 Task: Look for space in Changsha, China from 5th June, 2023 to 16th June, 2023 for 2 adults in price range Rs.14000 to Rs.18000. Place can be entire place with 1  bedroom having 1 bed and 1 bathroom. Property type can be house, flat, guest house, hotel. Booking option can be shelf check-in. Required host language is Chinese (Simplified).
Action: Mouse moved to (614, 94)
Screenshot: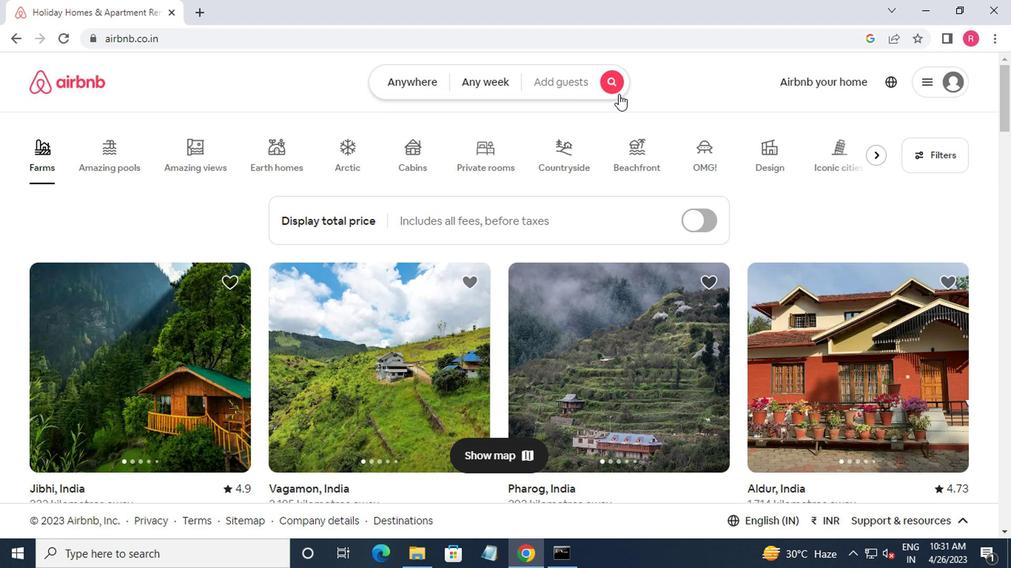 
Action: Mouse pressed left at (614, 94)
Screenshot: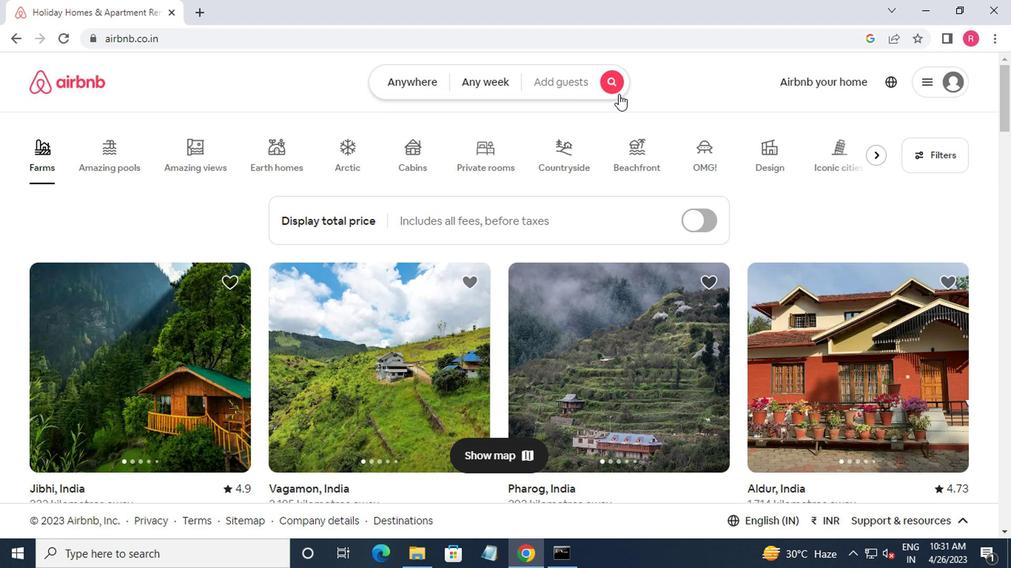 
Action: Mouse moved to (267, 144)
Screenshot: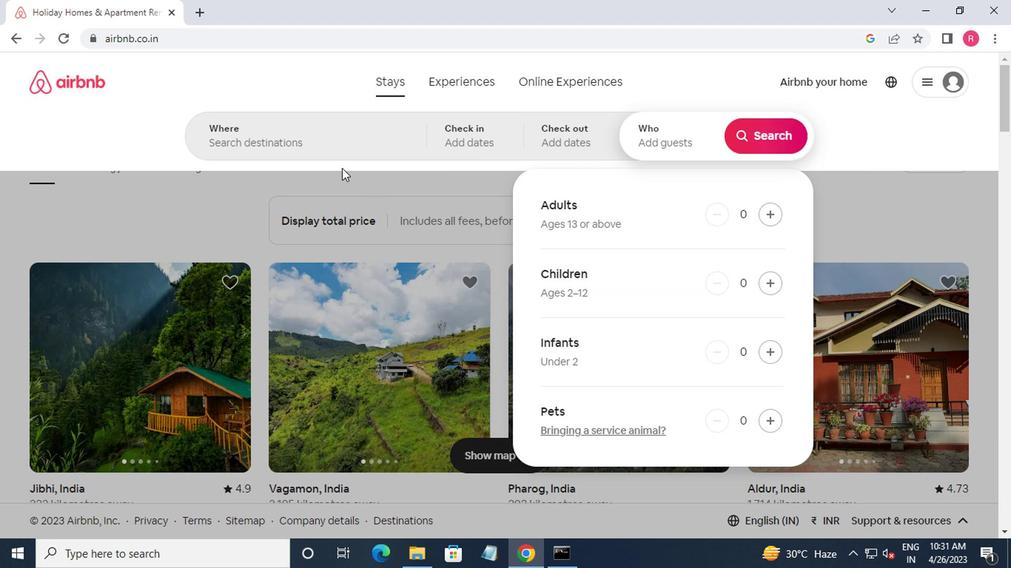 
Action: Mouse pressed left at (267, 144)
Screenshot: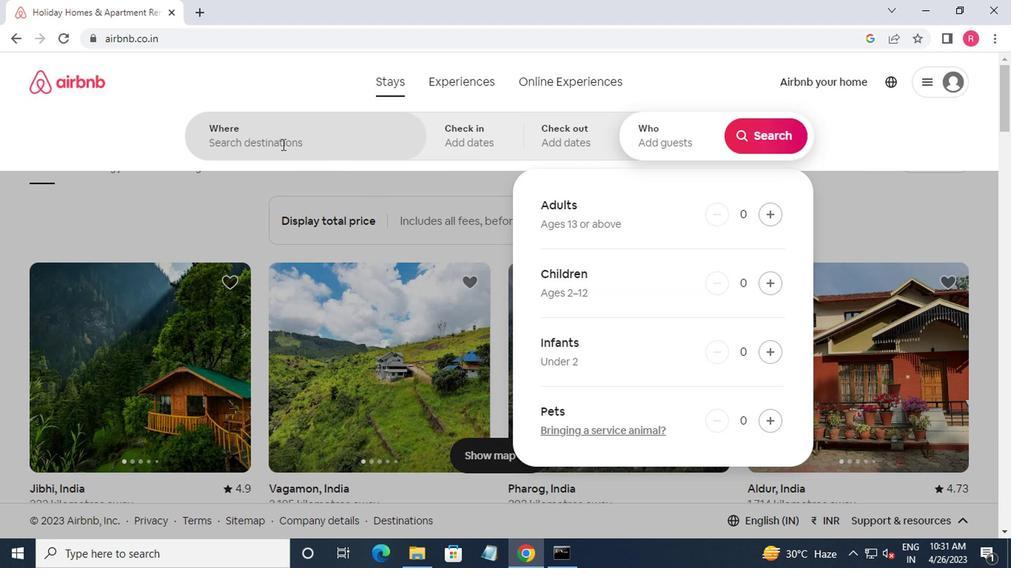 
Action: Mouse moved to (267, 144)
Screenshot: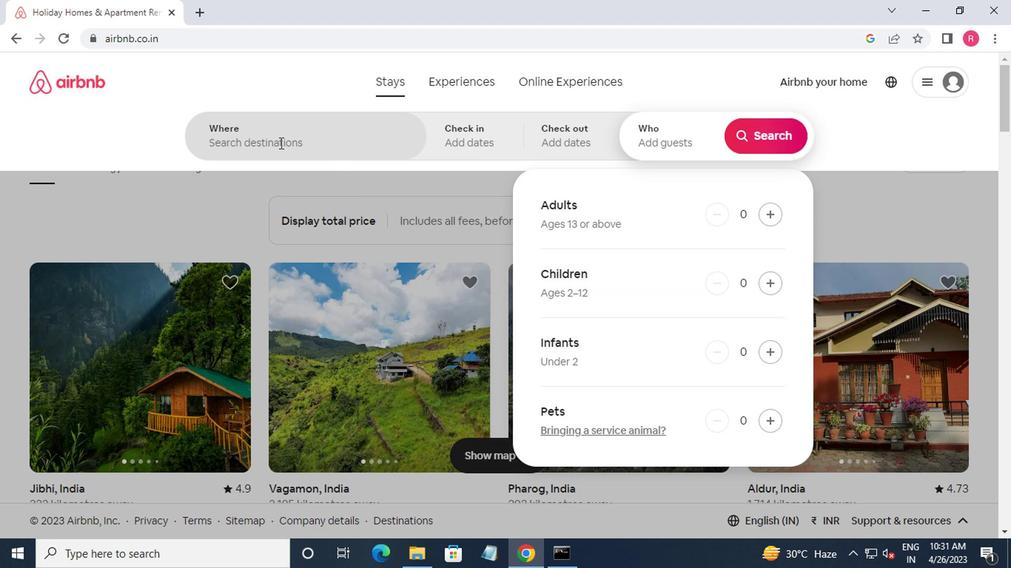 
Action: Key pressed changsha,china<Key.enter>
Screenshot: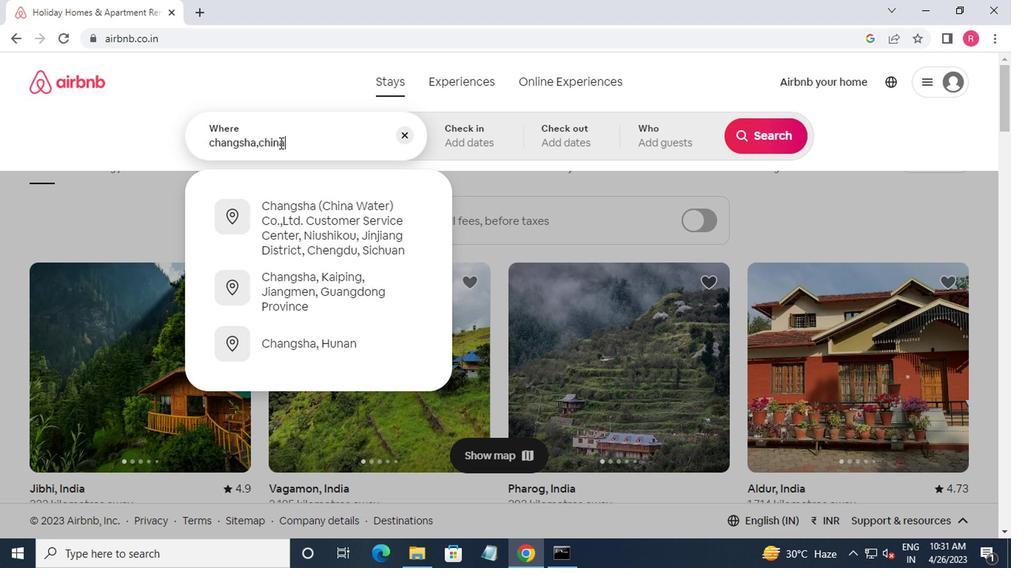 
Action: Mouse moved to (755, 257)
Screenshot: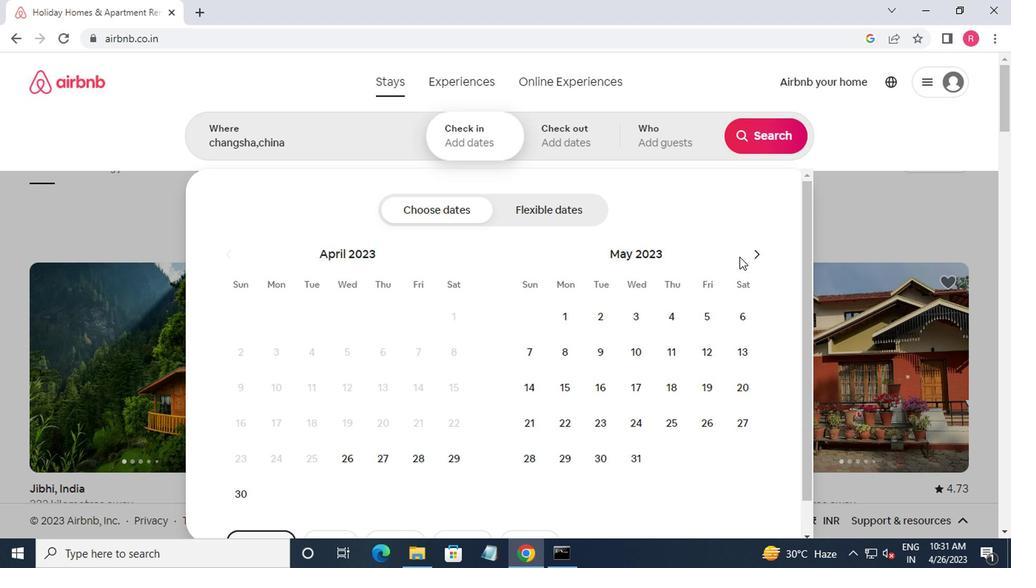 
Action: Mouse pressed left at (755, 257)
Screenshot: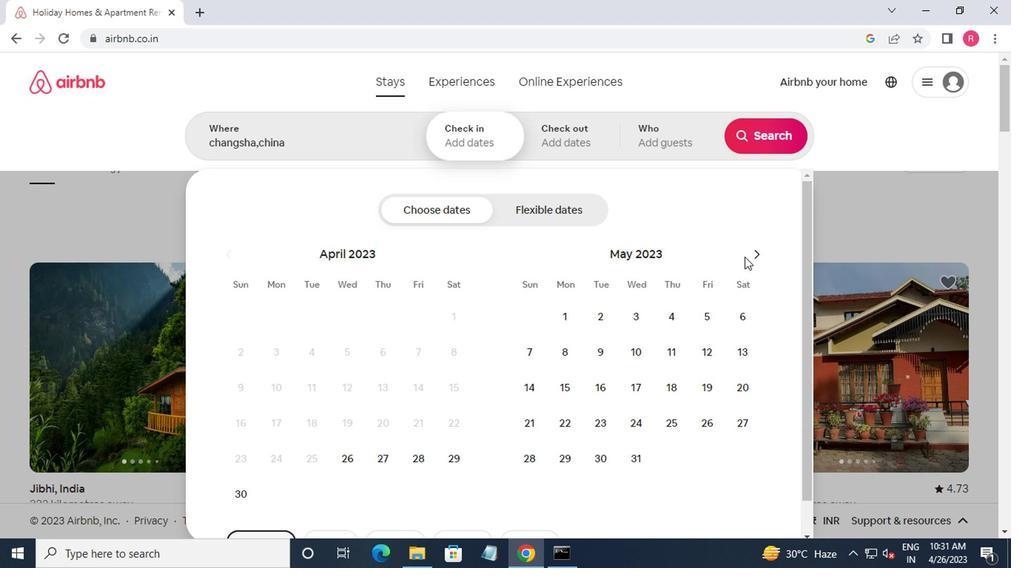 
Action: Mouse moved to (548, 354)
Screenshot: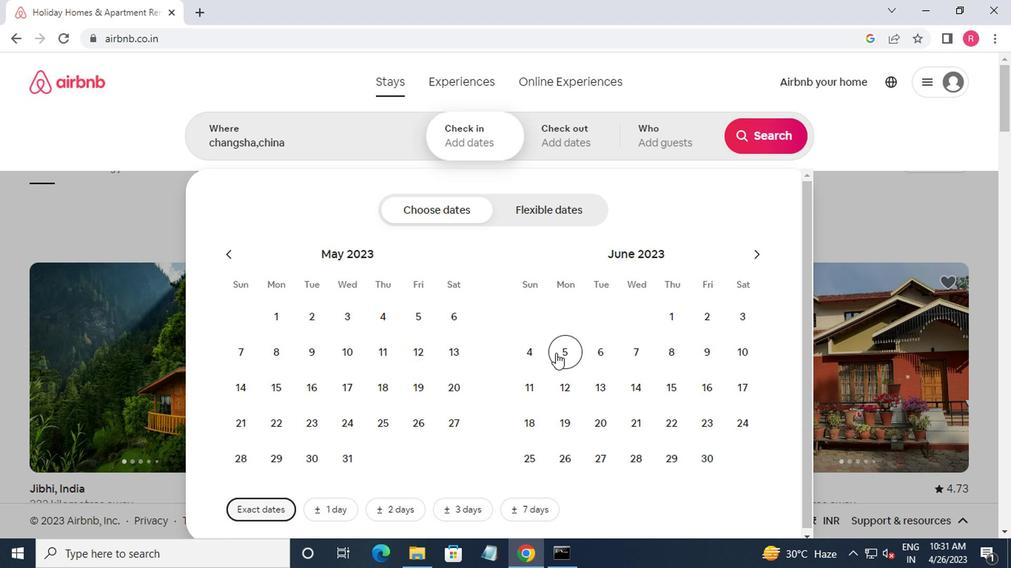 
Action: Mouse pressed left at (548, 354)
Screenshot: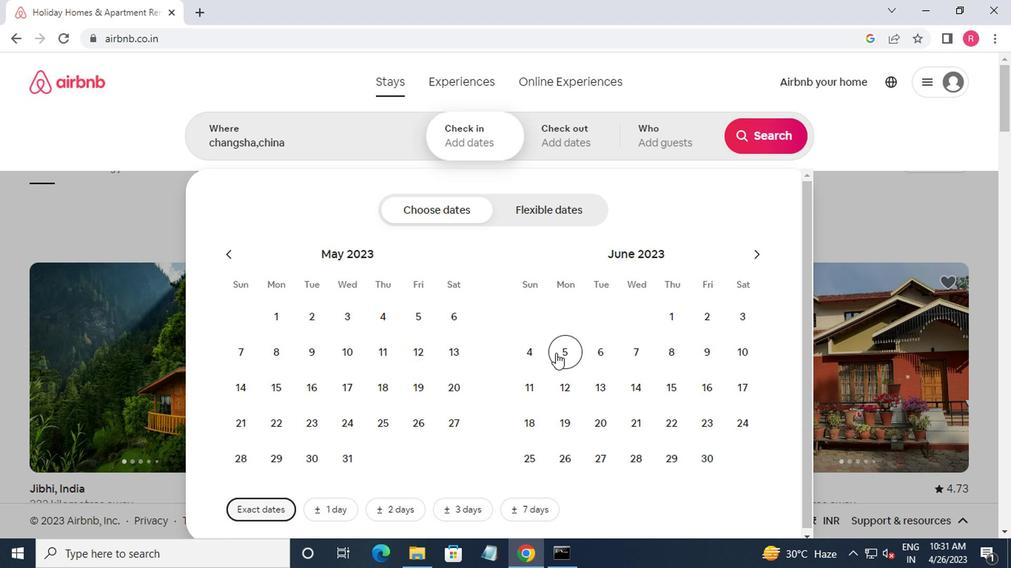 
Action: Mouse moved to (694, 392)
Screenshot: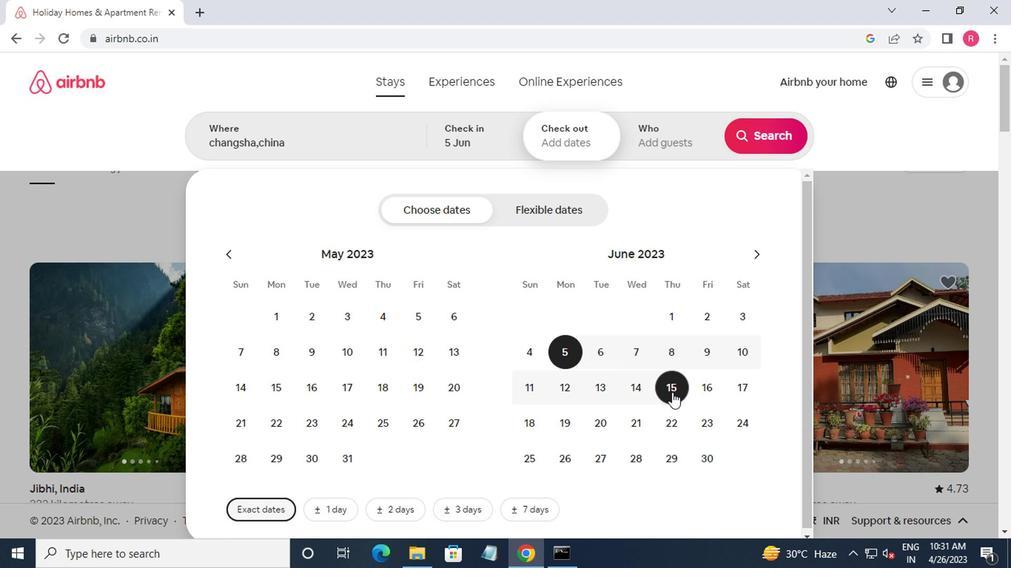 
Action: Mouse pressed left at (694, 392)
Screenshot: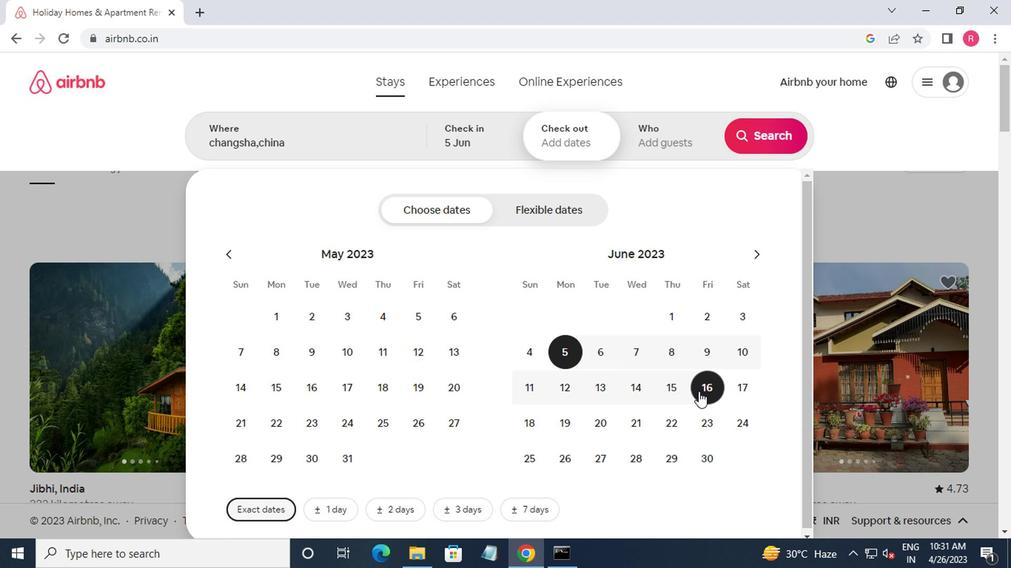 
Action: Mouse moved to (661, 156)
Screenshot: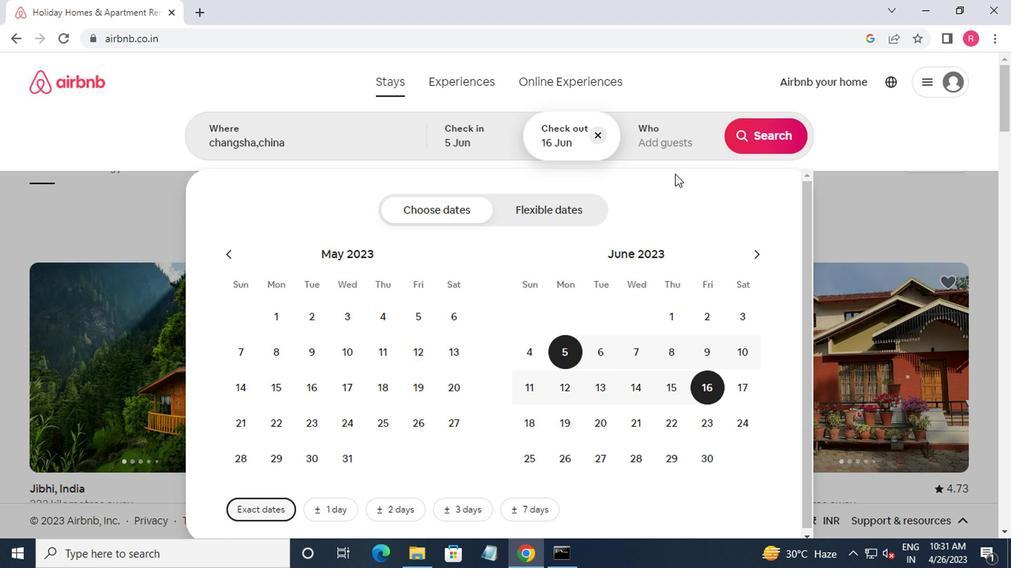 
Action: Mouse pressed left at (661, 156)
Screenshot: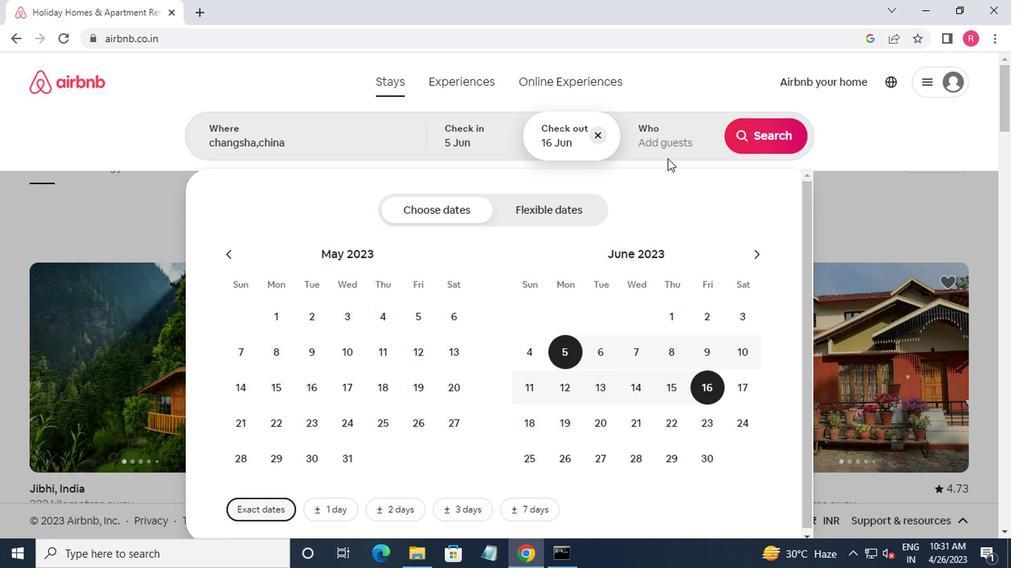 
Action: Mouse moved to (766, 220)
Screenshot: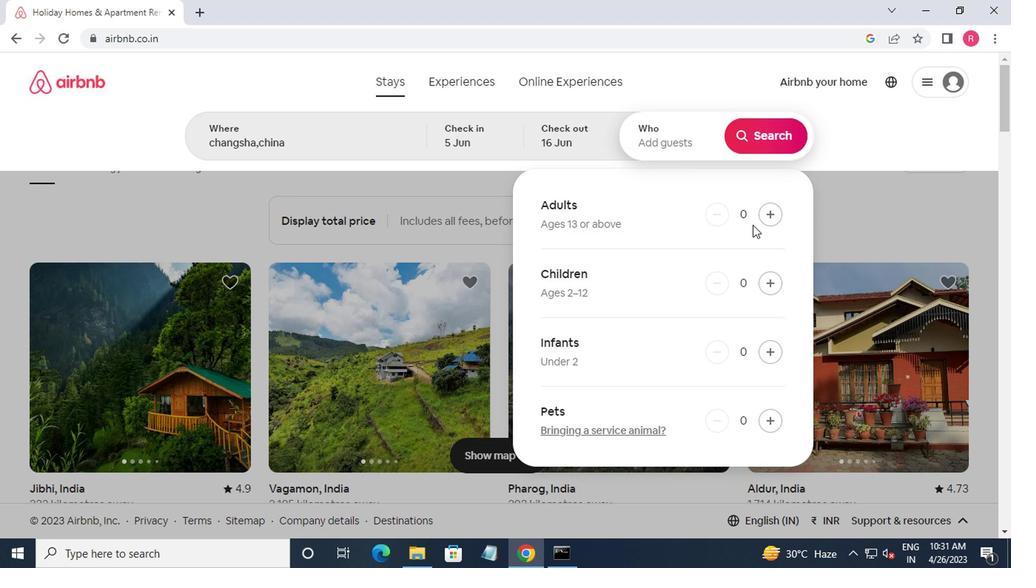 
Action: Mouse pressed left at (766, 220)
Screenshot: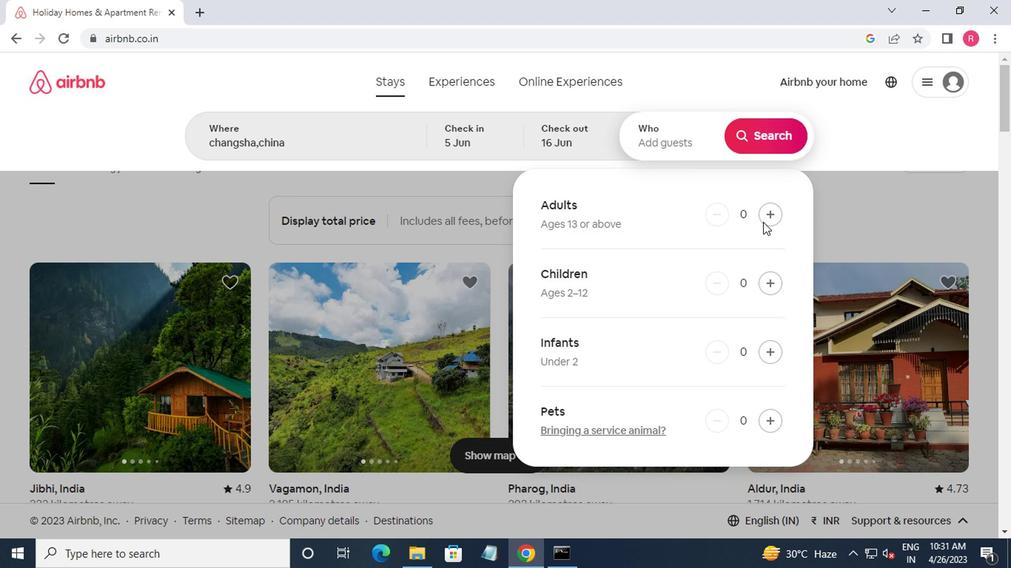 
Action: Mouse pressed left at (766, 220)
Screenshot: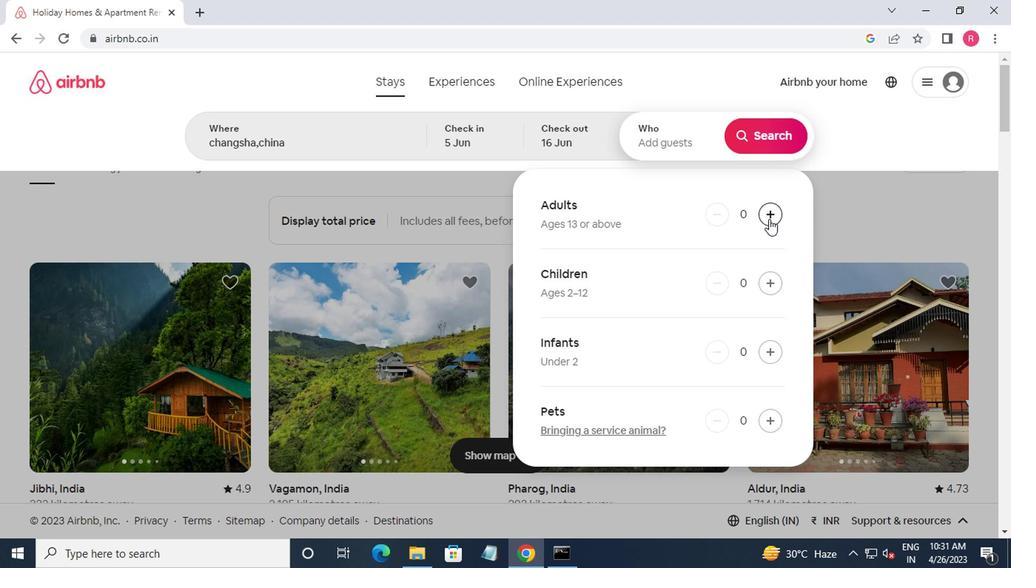 
Action: Mouse moved to (758, 136)
Screenshot: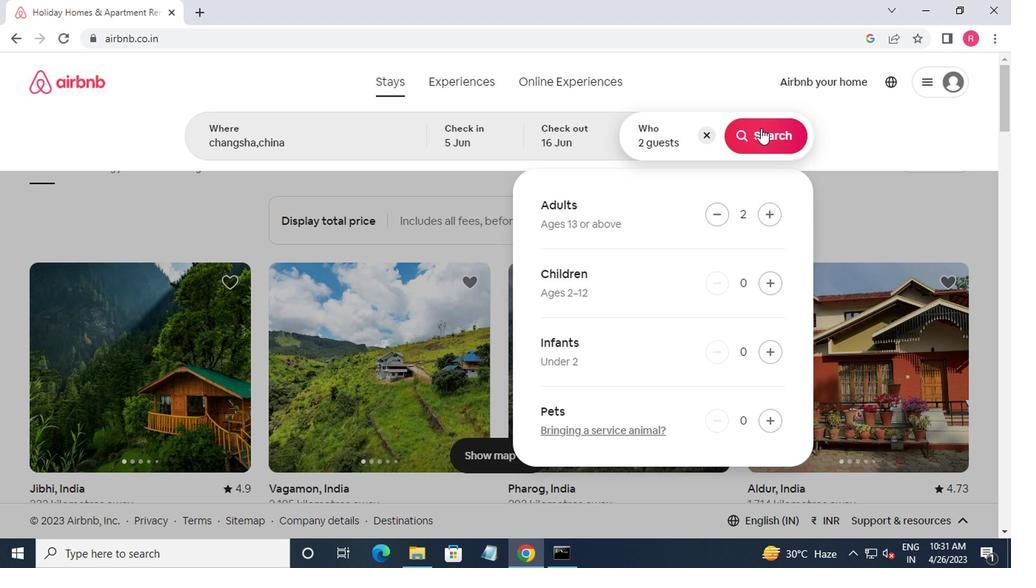 
Action: Mouse pressed left at (758, 136)
Screenshot: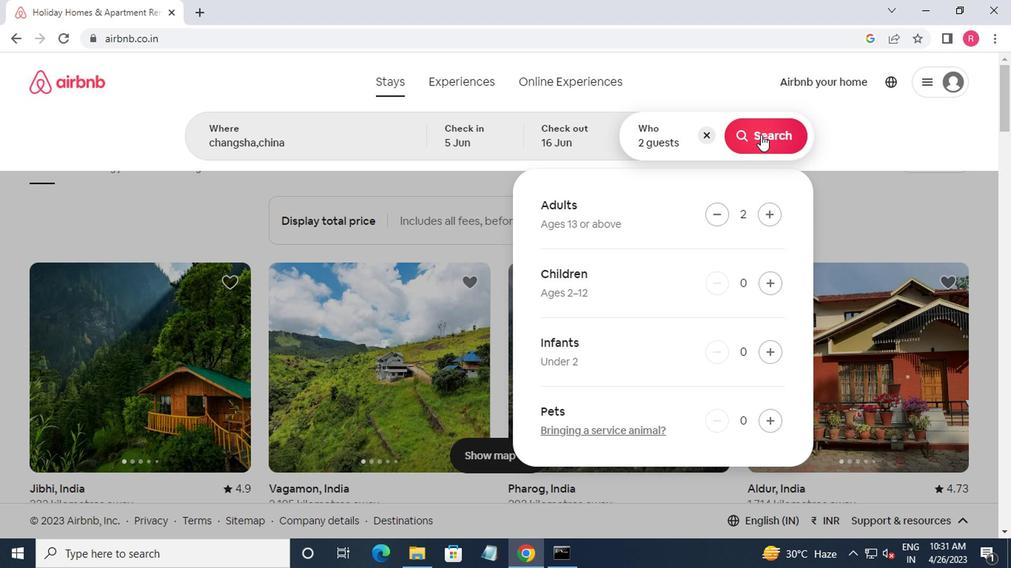 
Action: Mouse moved to (942, 139)
Screenshot: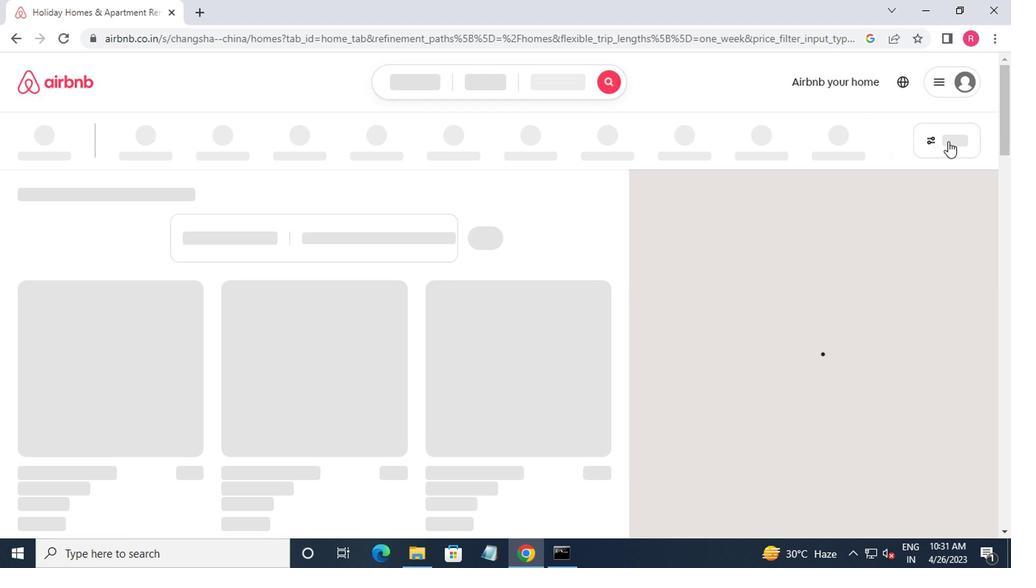 
Action: Mouse pressed left at (942, 139)
Screenshot: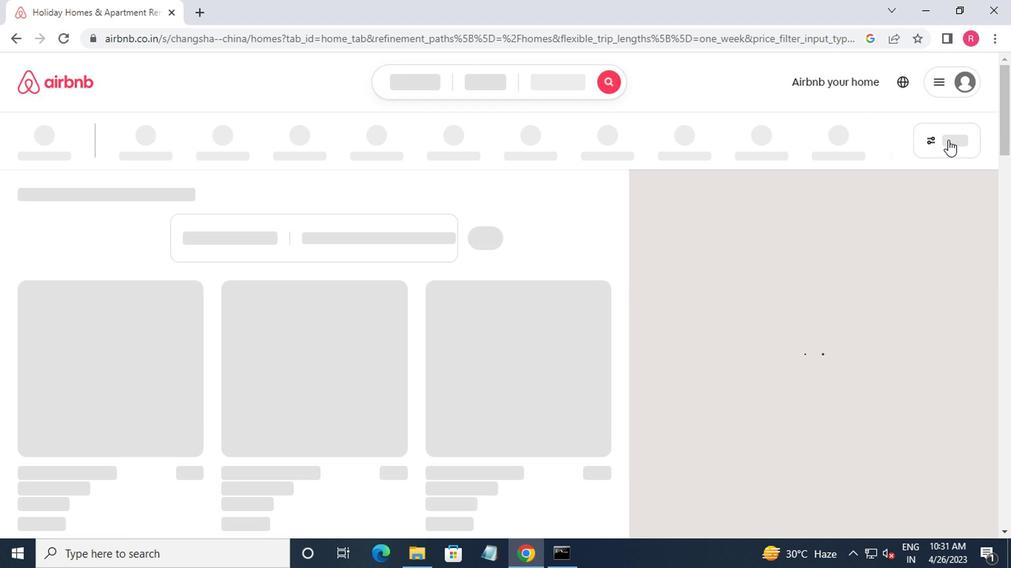 
Action: Mouse moved to (336, 242)
Screenshot: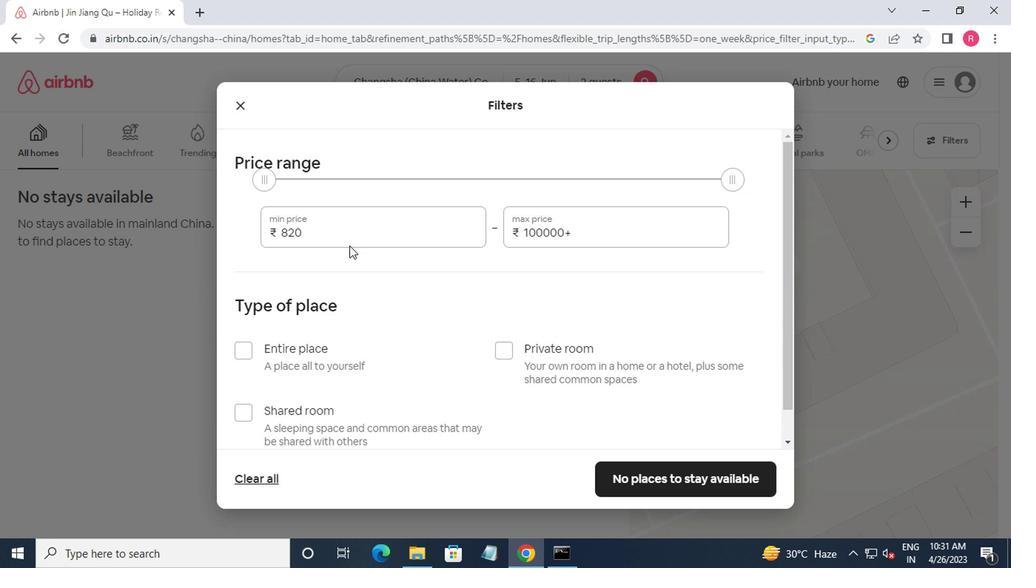 
Action: Mouse pressed left at (336, 242)
Screenshot: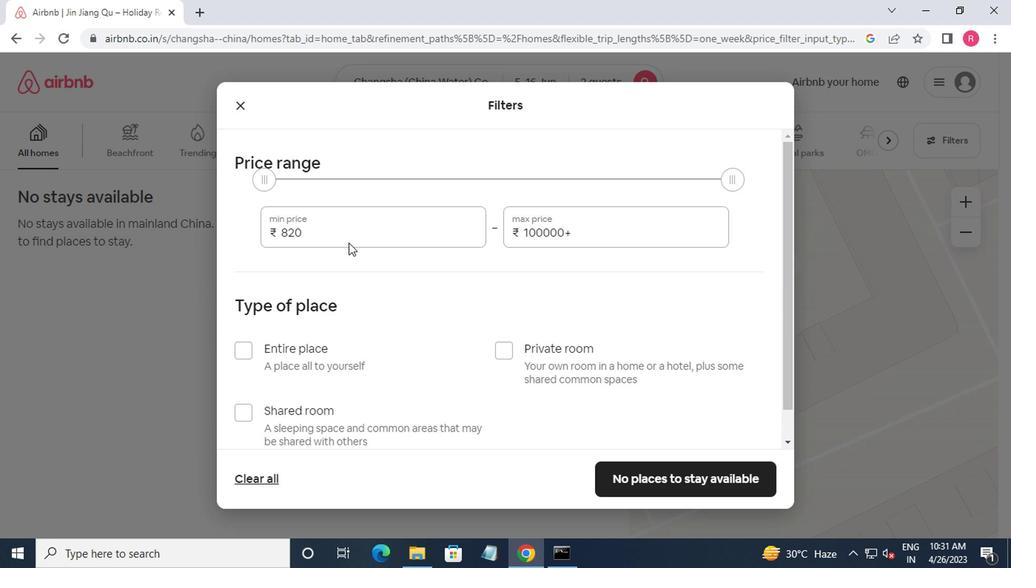 
Action: Mouse moved to (335, 242)
Screenshot: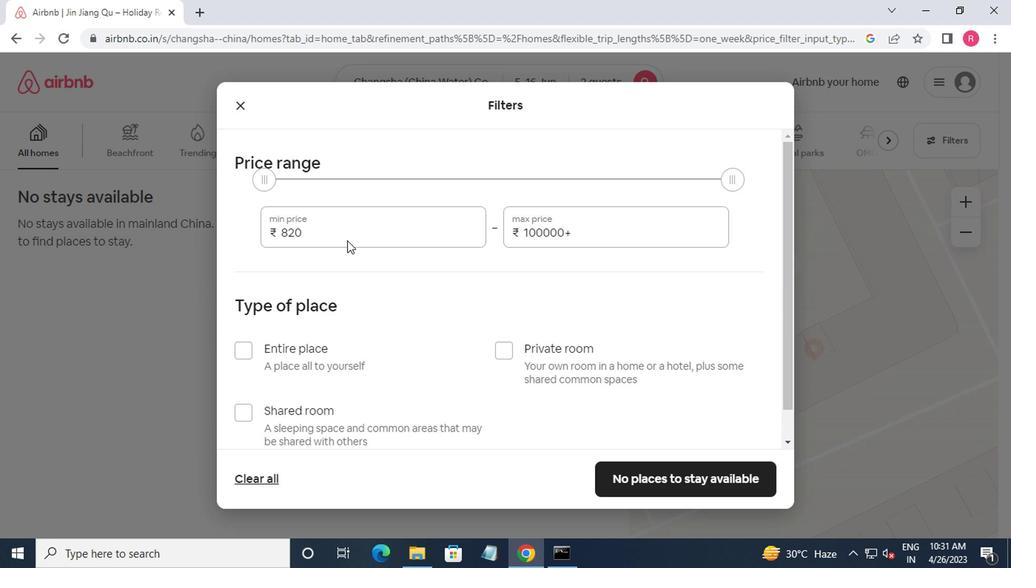 
Action: Key pressed <Key.backspace><Key.backspace><Key.backspace><Key.backspace>14000<Key.tab>18000
Screenshot: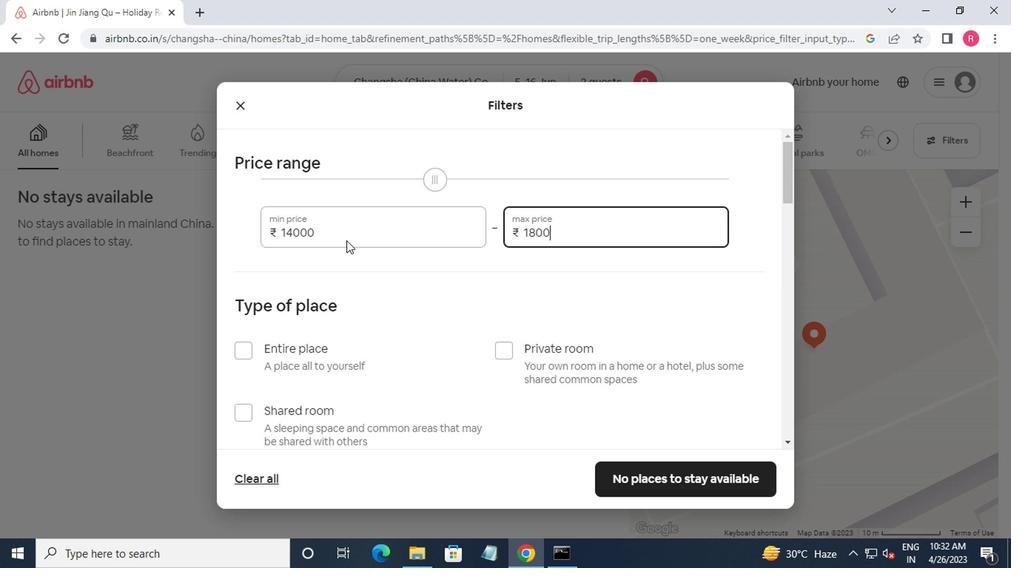 
Action: Mouse moved to (321, 295)
Screenshot: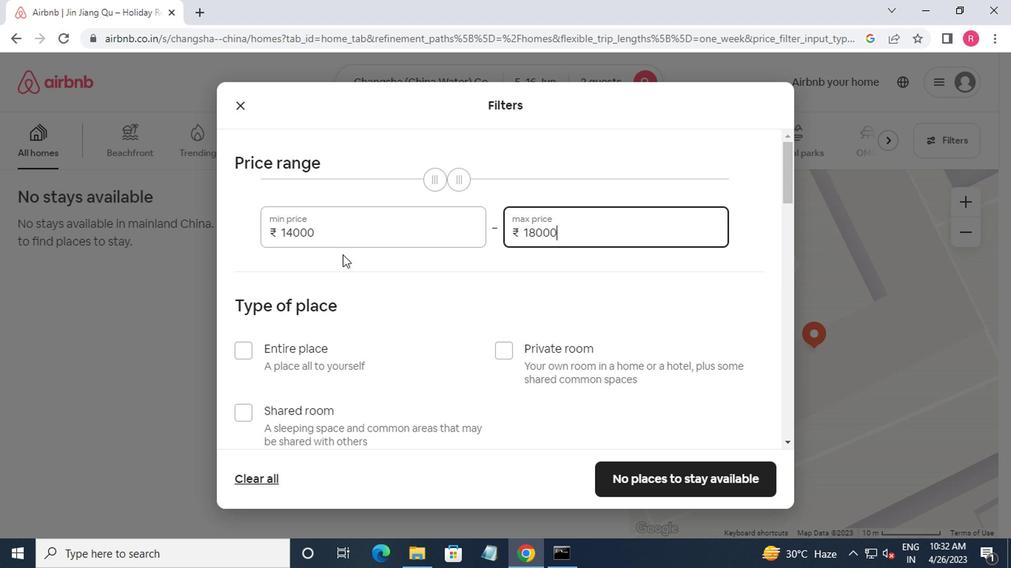 
Action: Mouse scrolled (321, 294) with delta (0, 0)
Screenshot: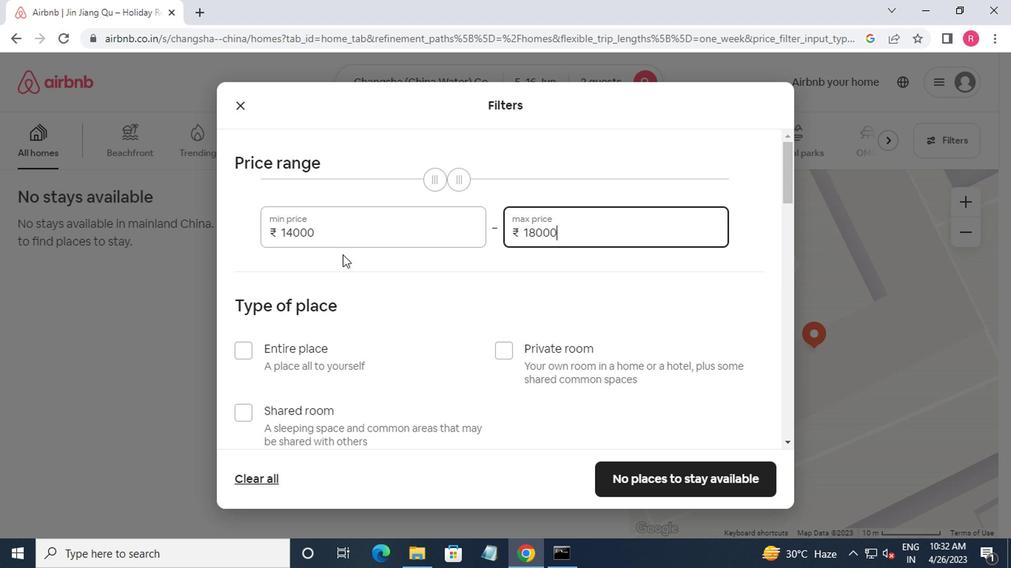 
Action: Mouse moved to (315, 307)
Screenshot: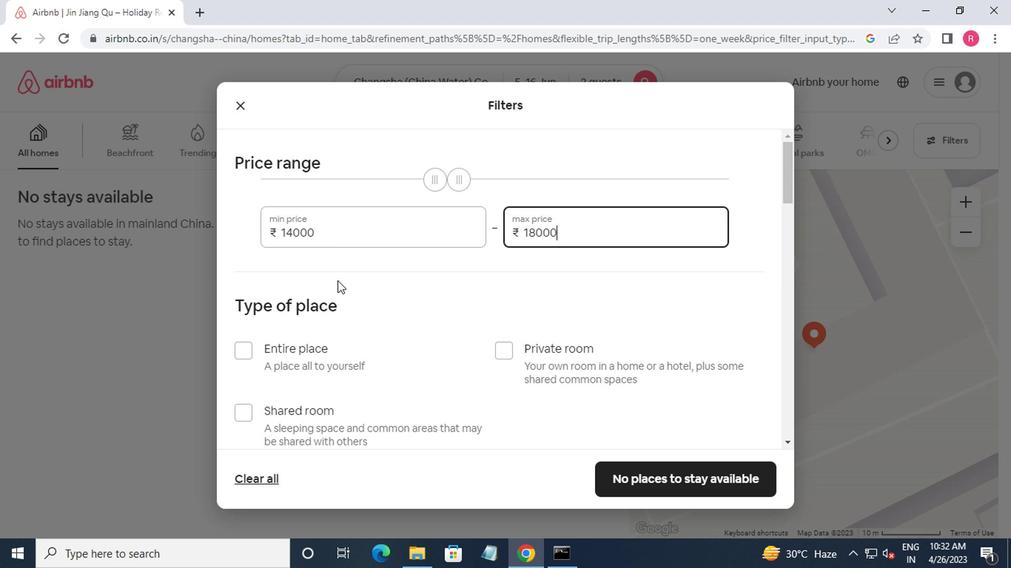 
Action: Mouse scrolled (315, 306) with delta (0, -1)
Screenshot: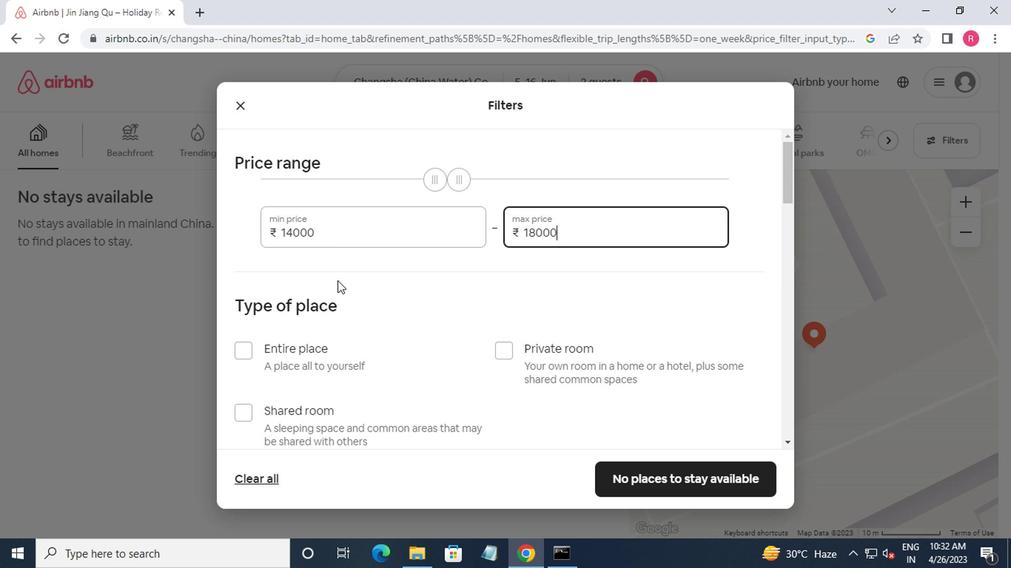 
Action: Mouse moved to (230, 203)
Screenshot: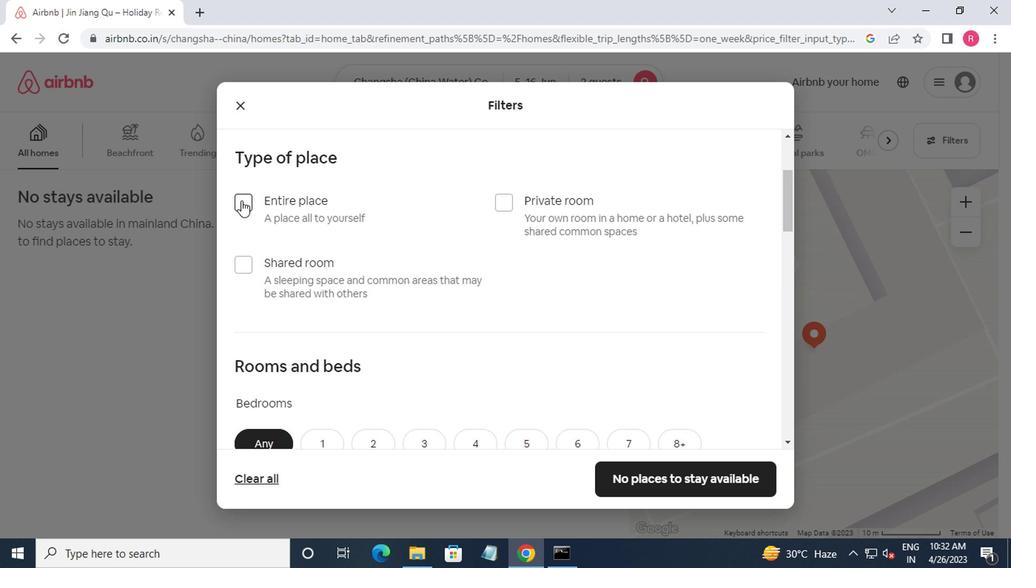 
Action: Mouse pressed left at (230, 203)
Screenshot: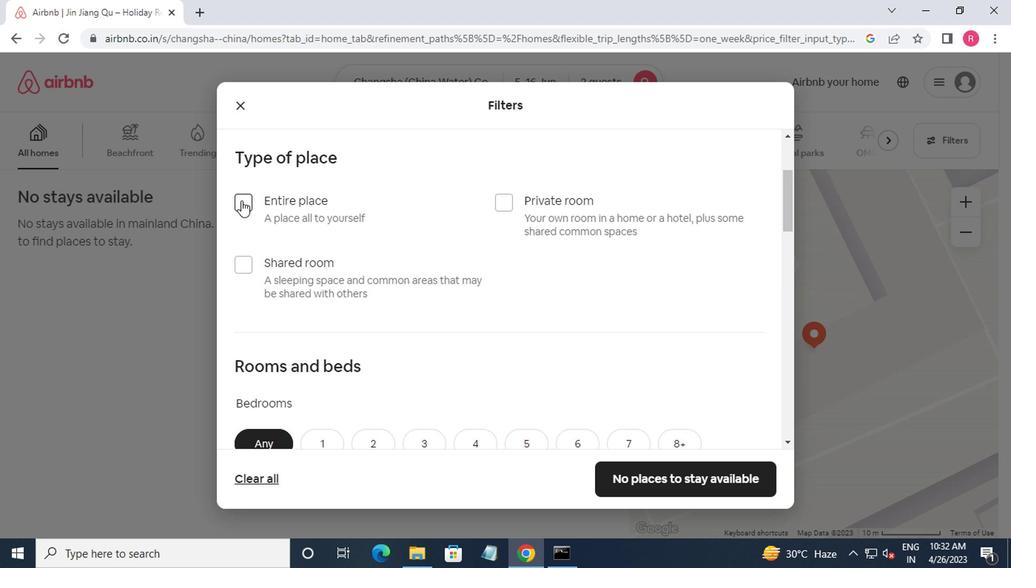 
Action: Mouse moved to (293, 318)
Screenshot: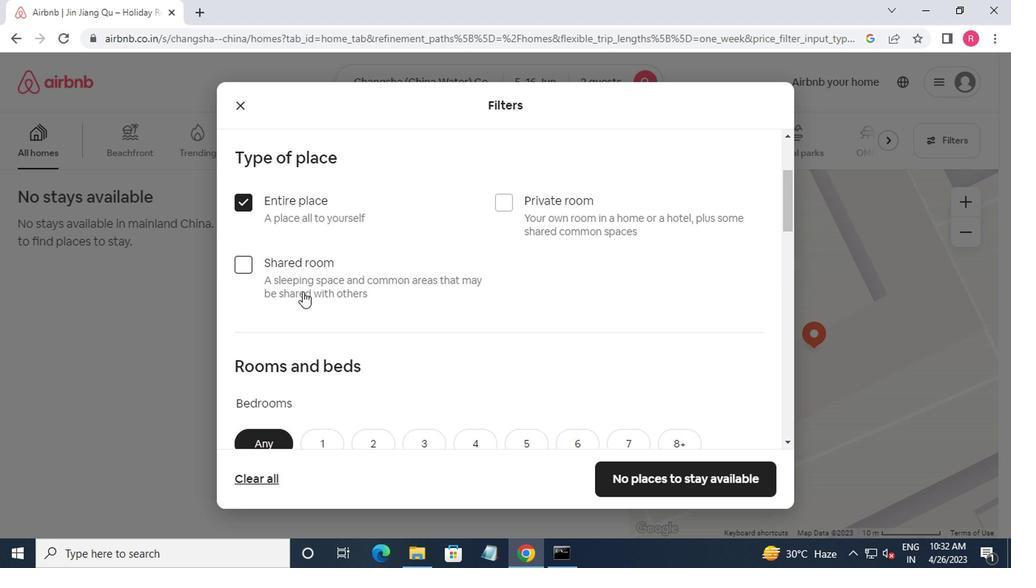 
Action: Mouse scrolled (293, 317) with delta (0, -1)
Screenshot: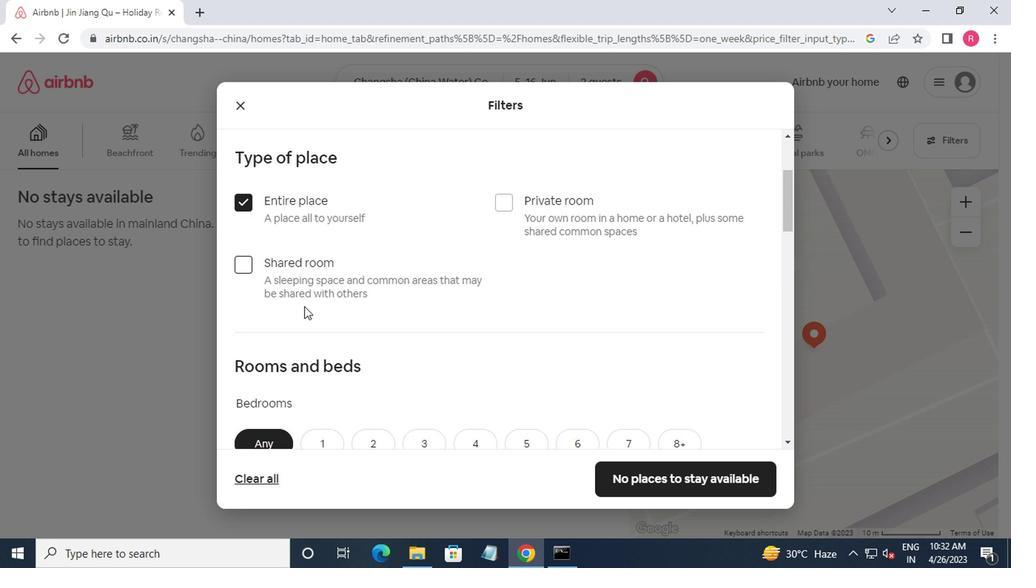 
Action: Mouse moved to (293, 322)
Screenshot: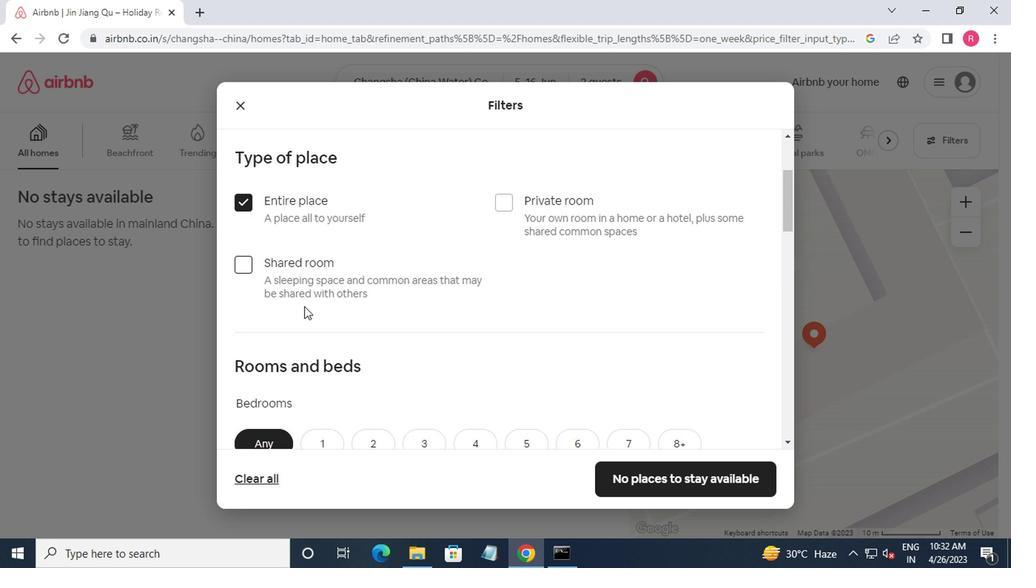 
Action: Mouse scrolled (293, 322) with delta (0, 0)
Screenshot: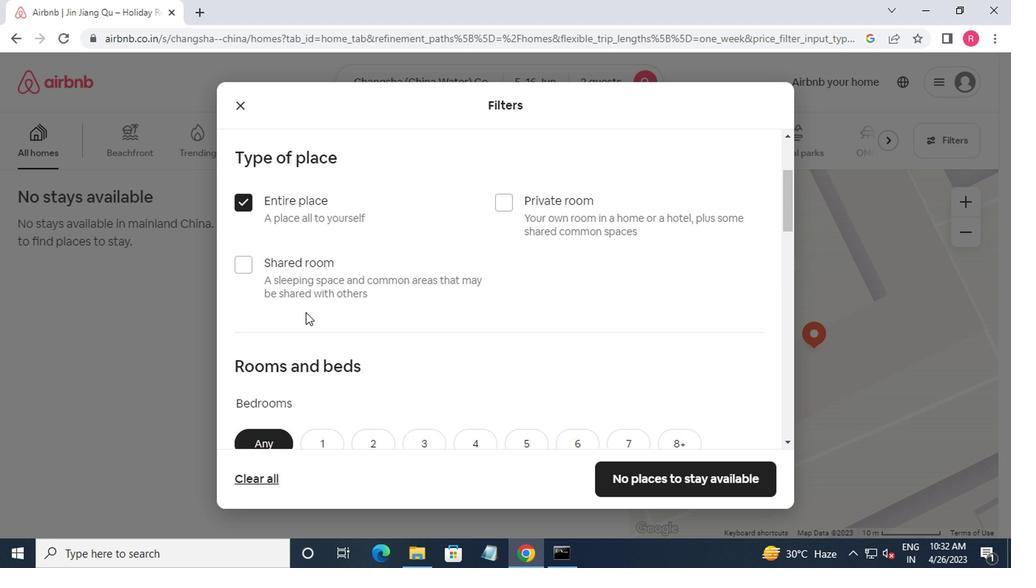 
Action: Mouse moved to (293, 322)
Screenshot: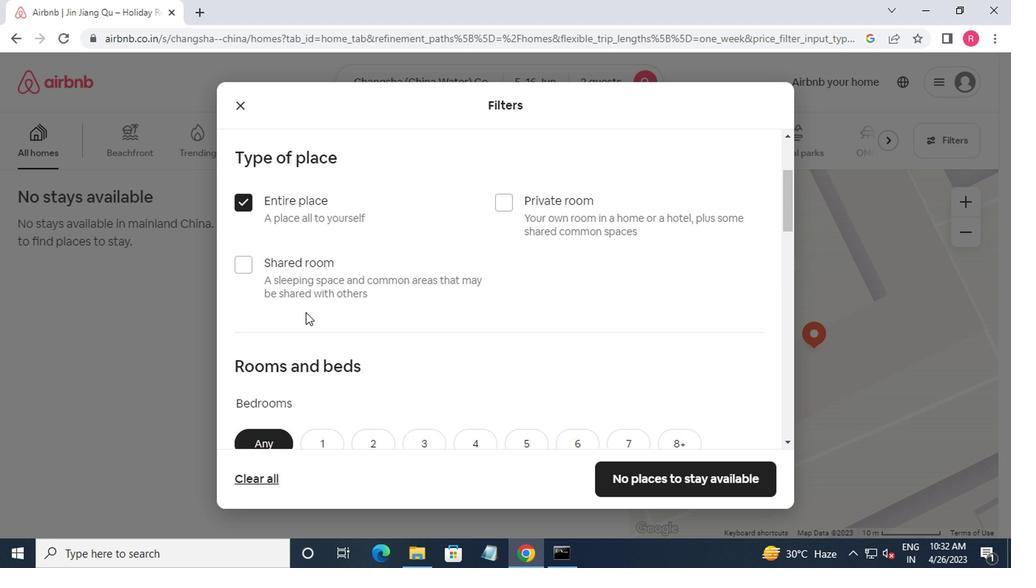 
Action: Mouse scrolled (293, 322) with delta (0, 0)
Screenshot: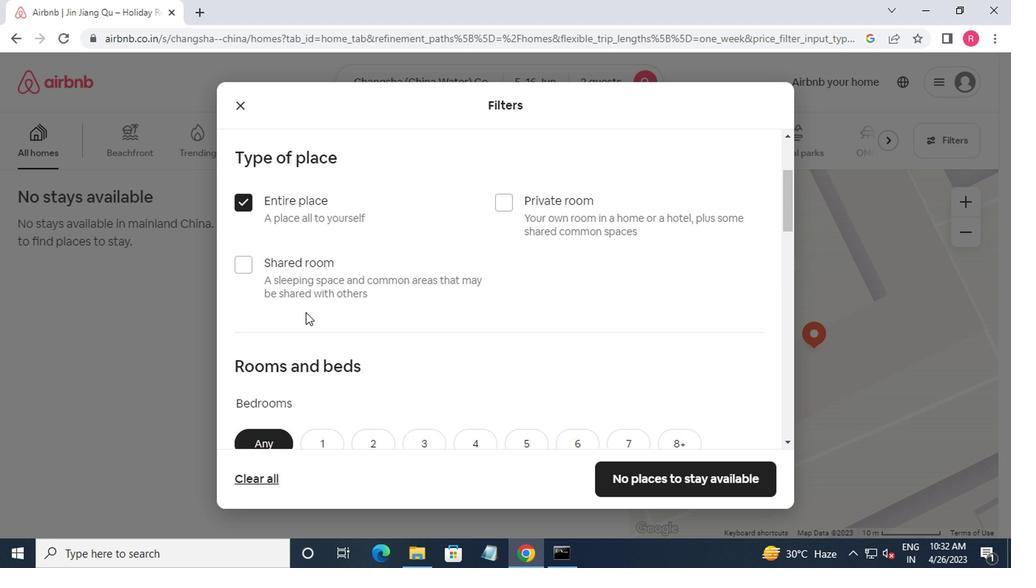 
Action: Mouse moved to (309, 237)
Screenshot: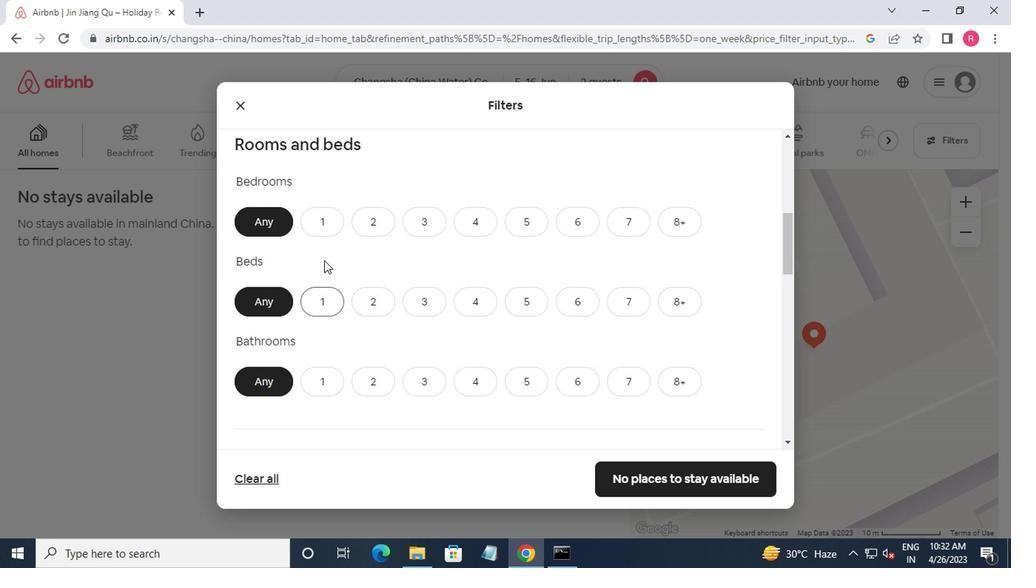 
Action: Mouse pressed left at (309, 237)
Screenshot: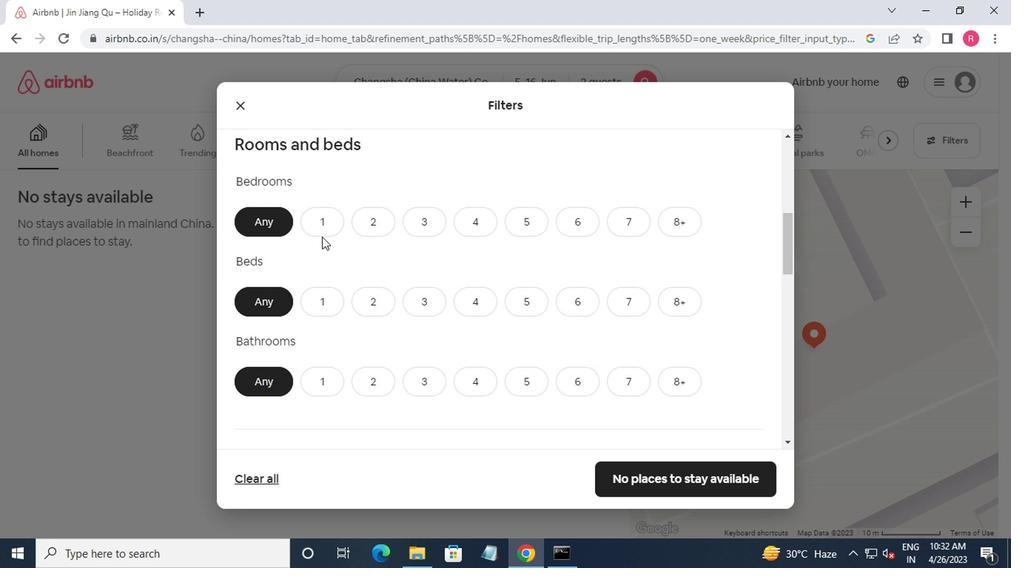 
Action: Mouse moved to (311, 306)
Screenshot: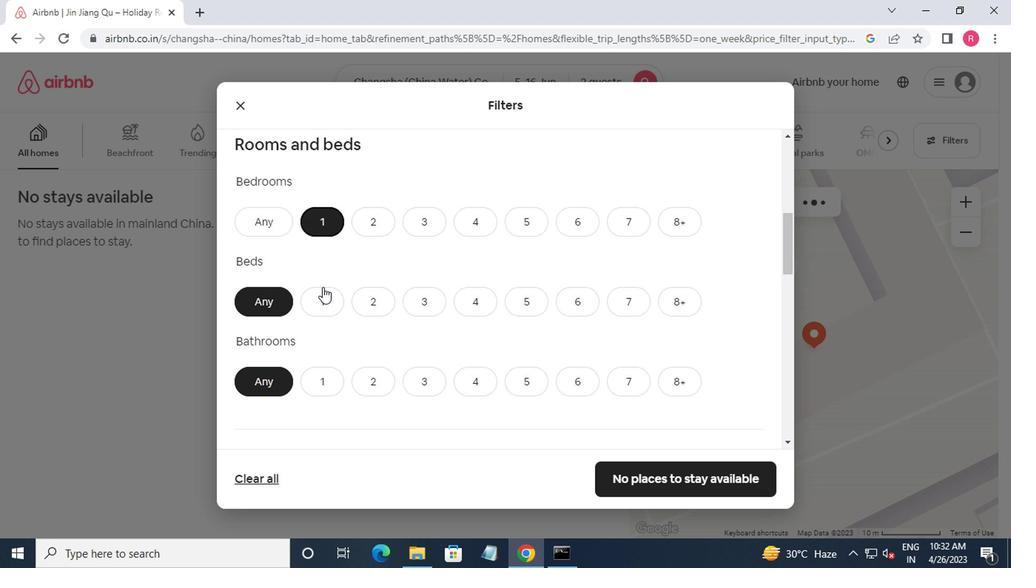 
Action: Mouse pressed left at (311, 306)
Screenshot: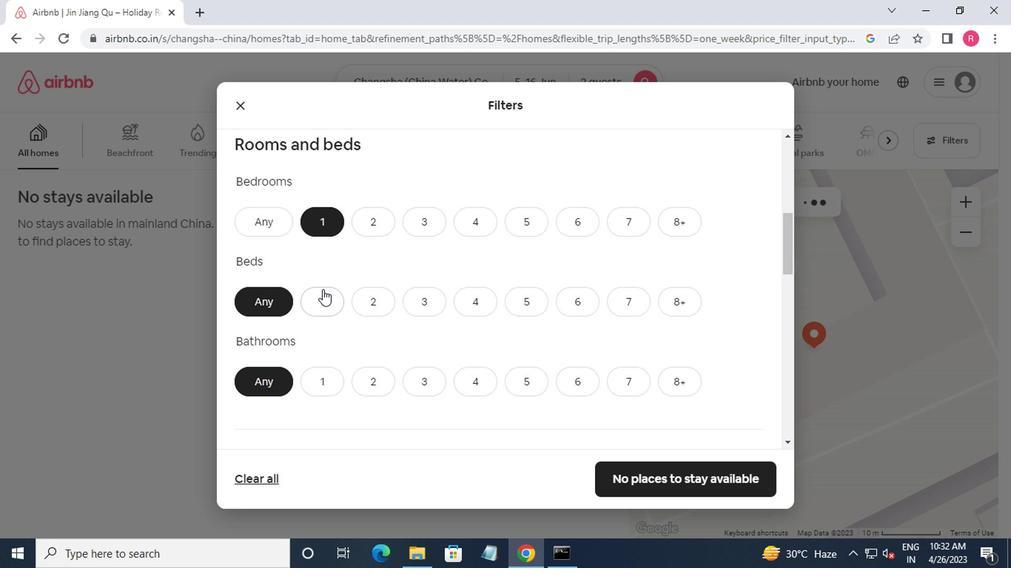 
Action: Mouse moved to (309, 376)
Screenshot: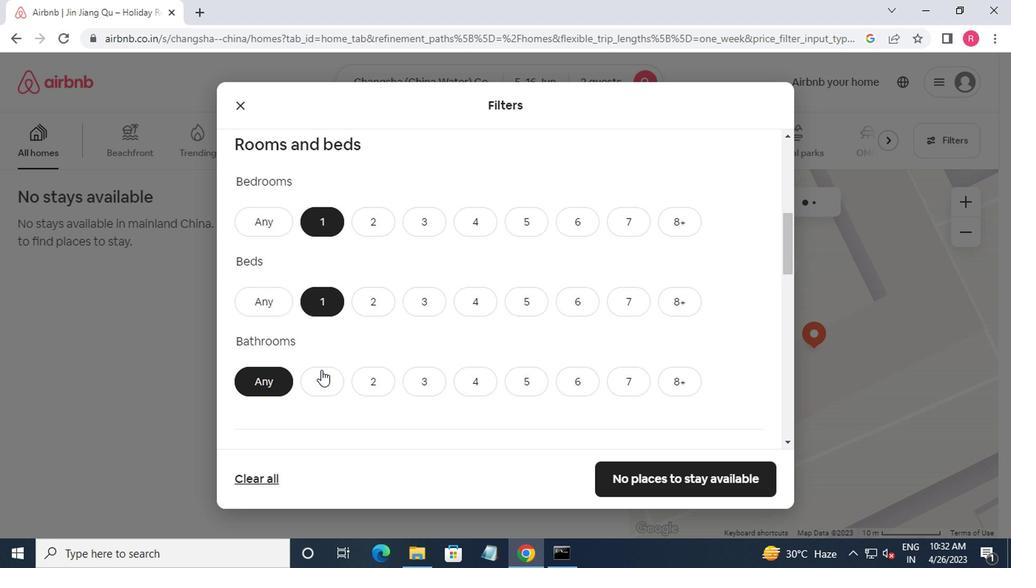 
Action: Mouse pressed left at (309, 376)
Screenshot: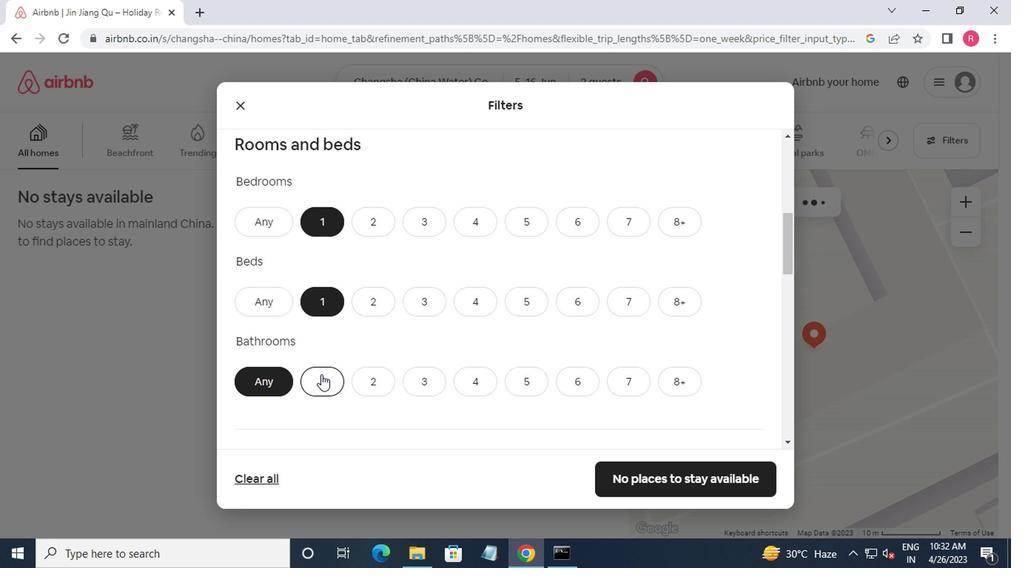 
Action: Mouse moved to (313, 374)
Screenshot: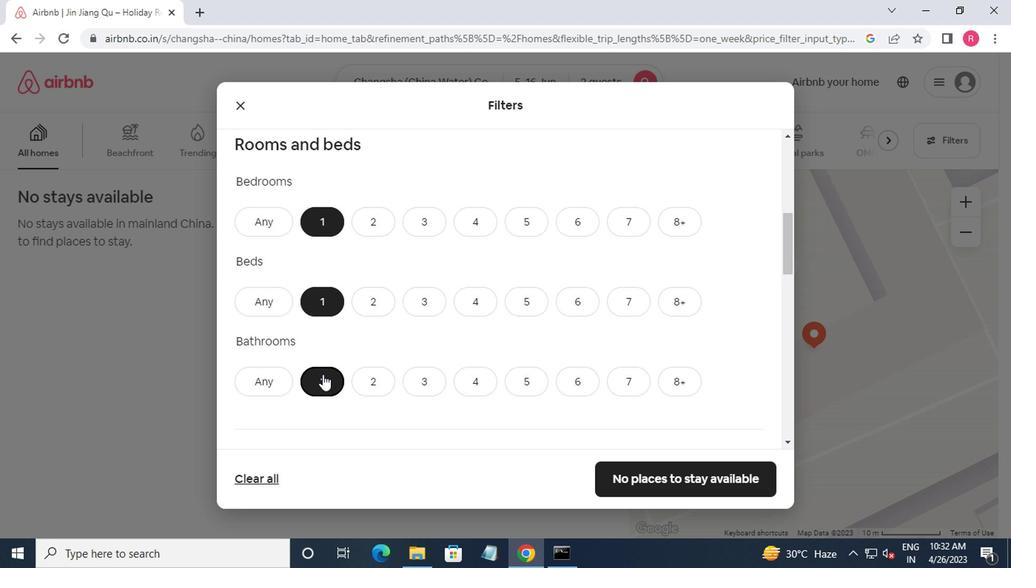 
Action: Mouse scrolled (313, 374) with delta (0, 0)
Screenshot: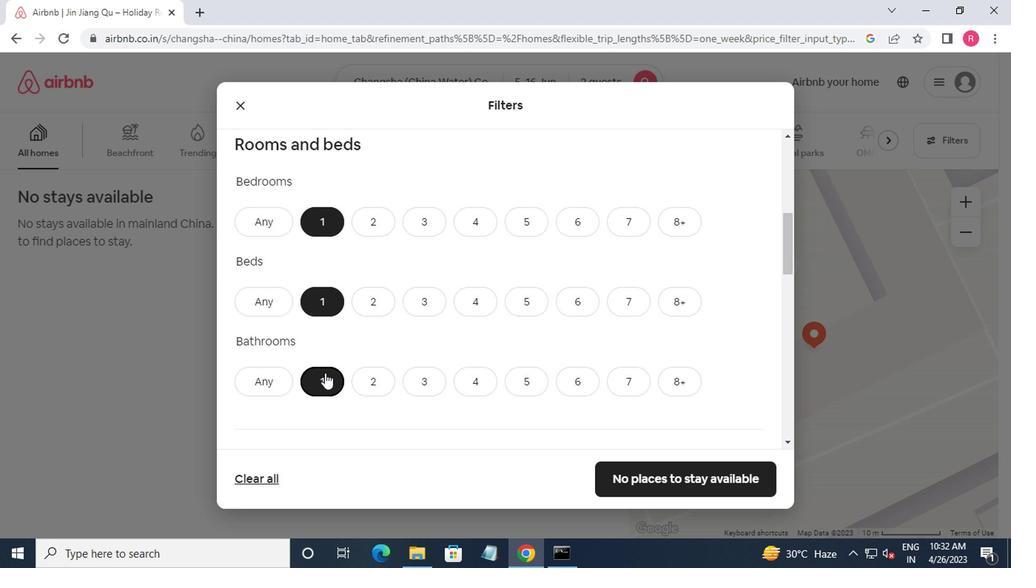 
Action: Mouse scrolled (313, 374) with delta (0, 0)
Screenshot: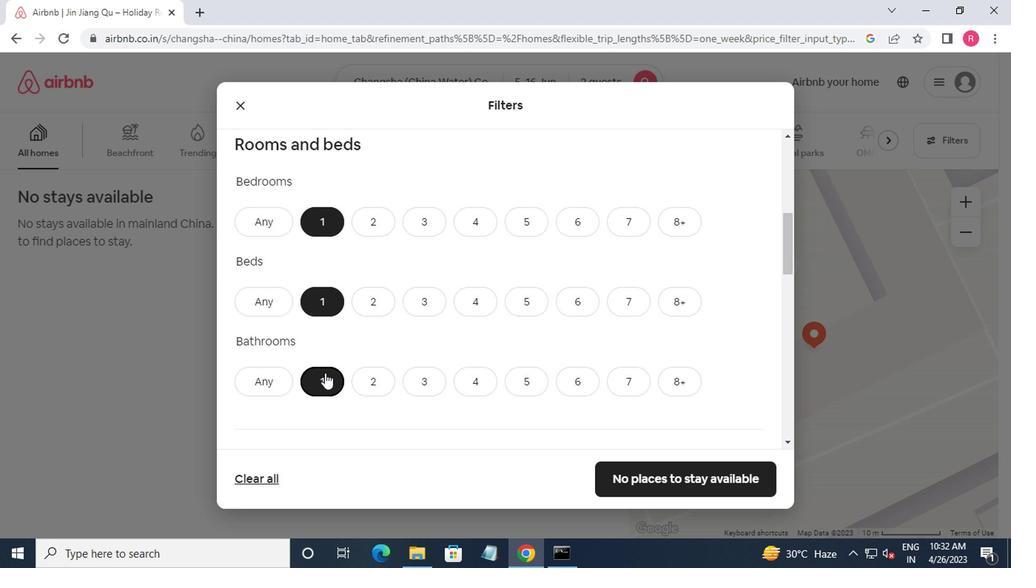 
Action: Mouse scrolled (313, 374) with delta (0, 0)
Screenshot: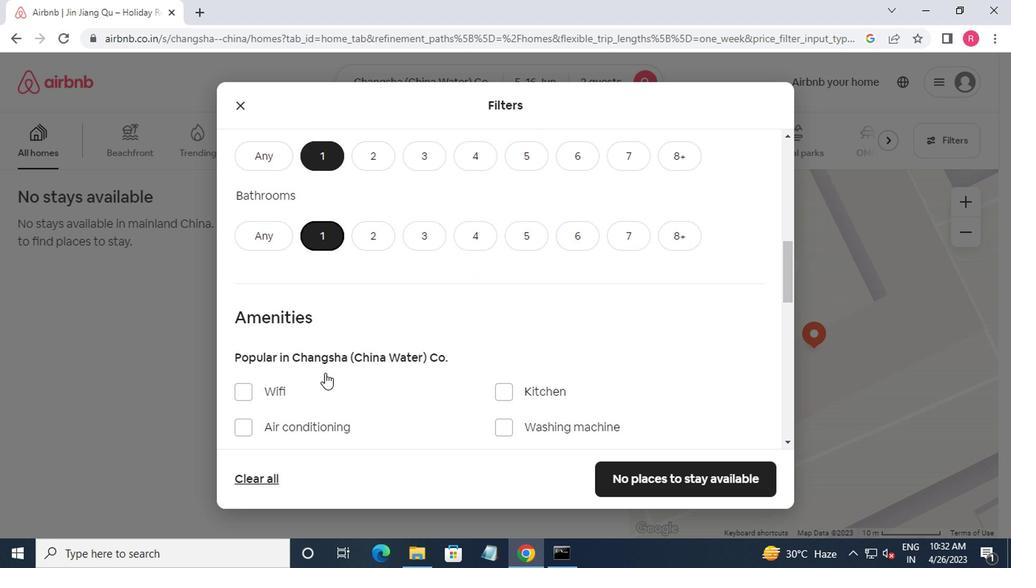 
Action: Mouse scrolled (313, 374) with delta (0, 0)
Screenshot: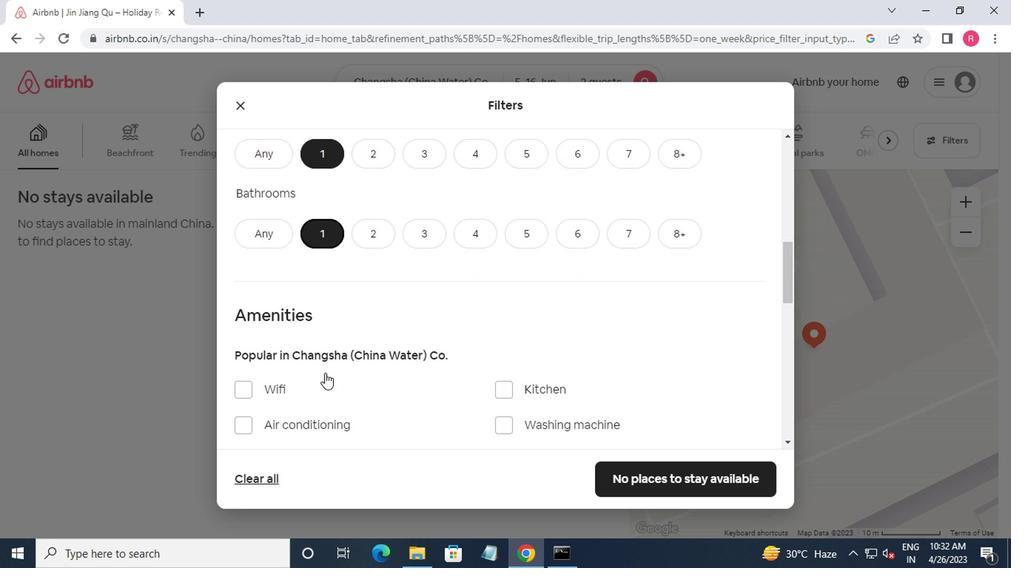 
Action: Mouse moved to (339, 279)
Screenshot: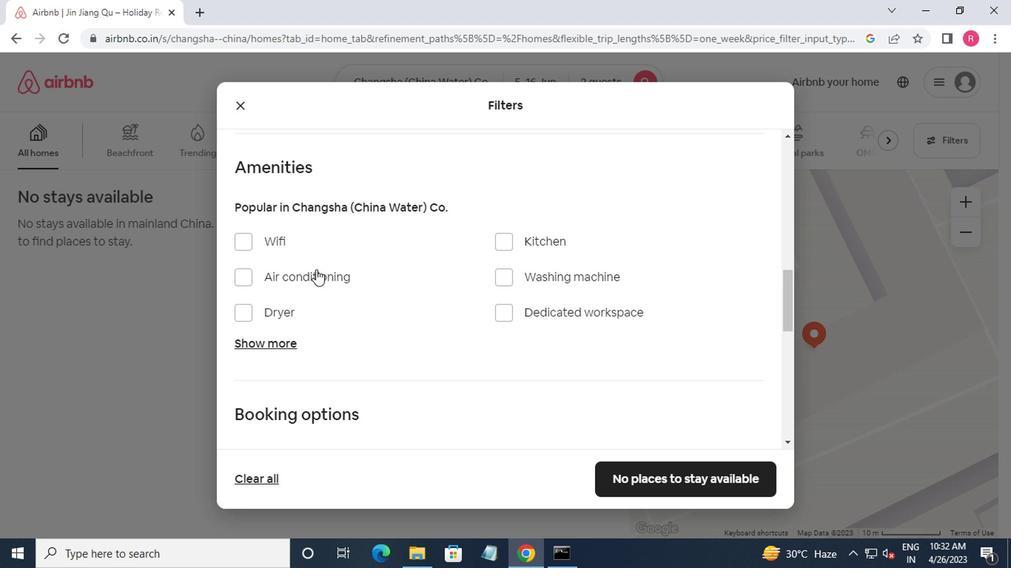 
Action: Mouse scrolled (339, 278) with delta (0, 0)
Screenshot: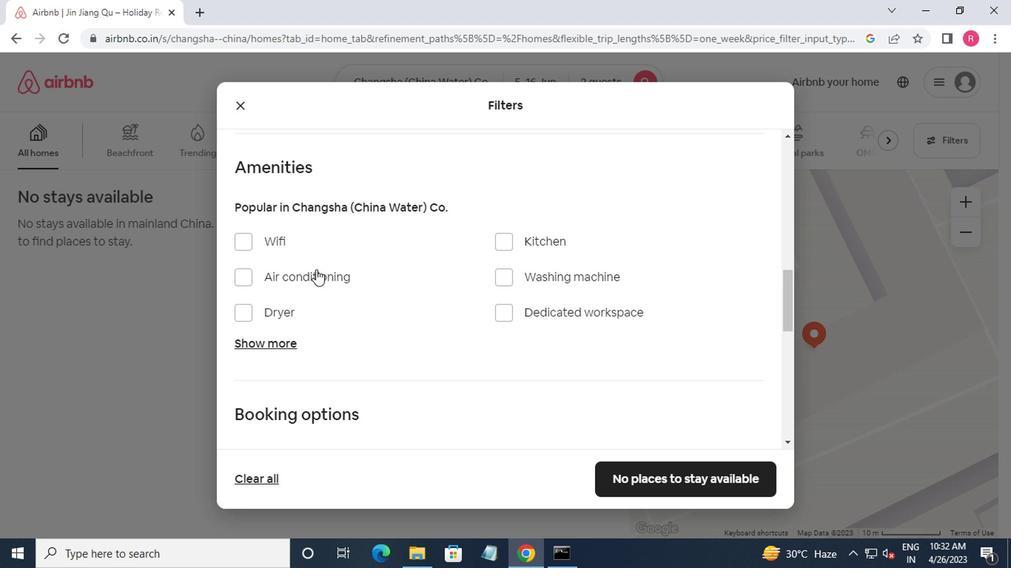 
Action: Mouse moved to (375, 288)
Screenshot: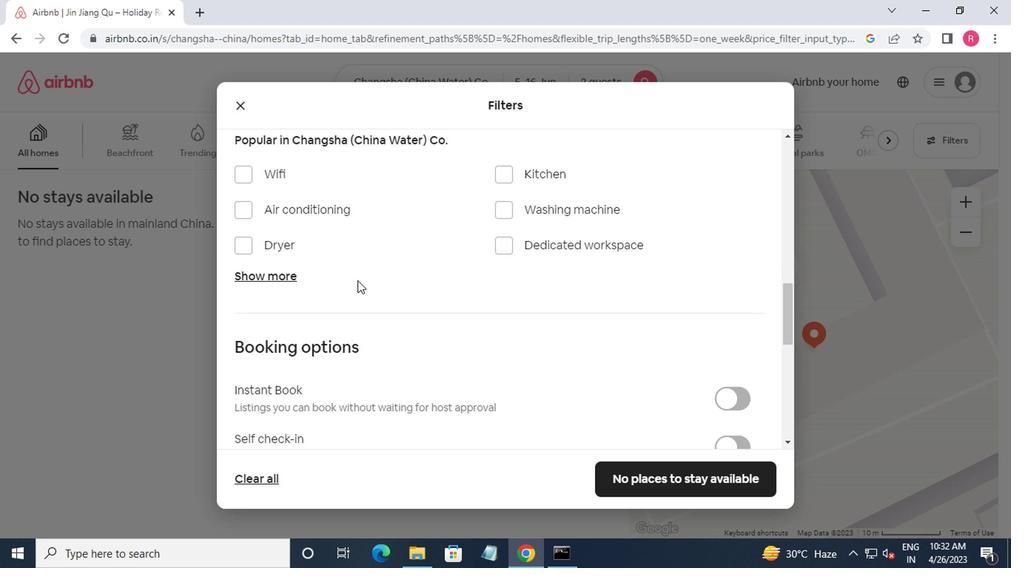 
Action: Mouse scrolled (375, 287) with delta (0, 0)
Screenshot: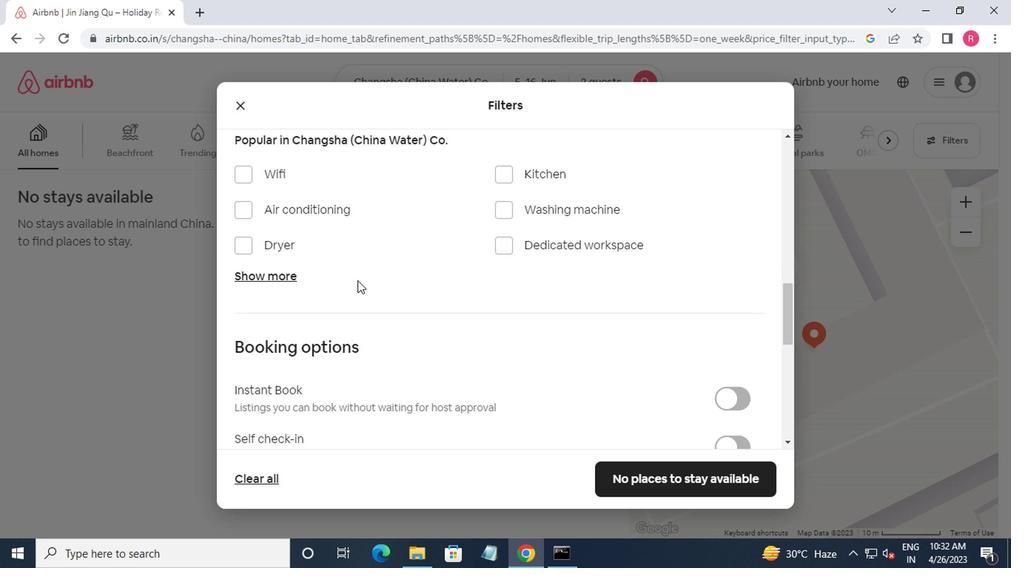 
Action: Mouse moved to (423, 297)
Screenshot: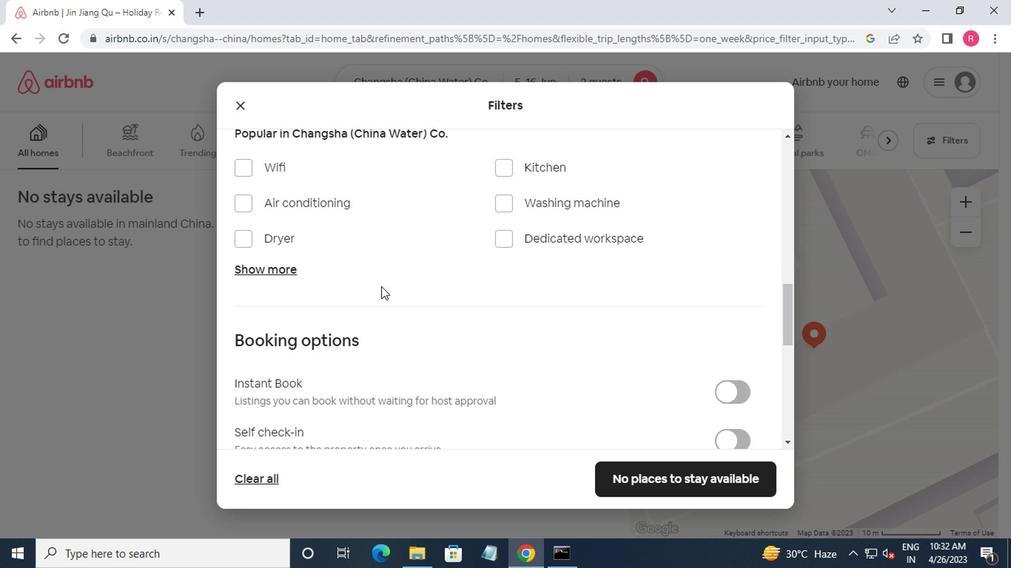 
Action: Mouse scrolled (423, 297) with delta (0, 0)
Screenshot: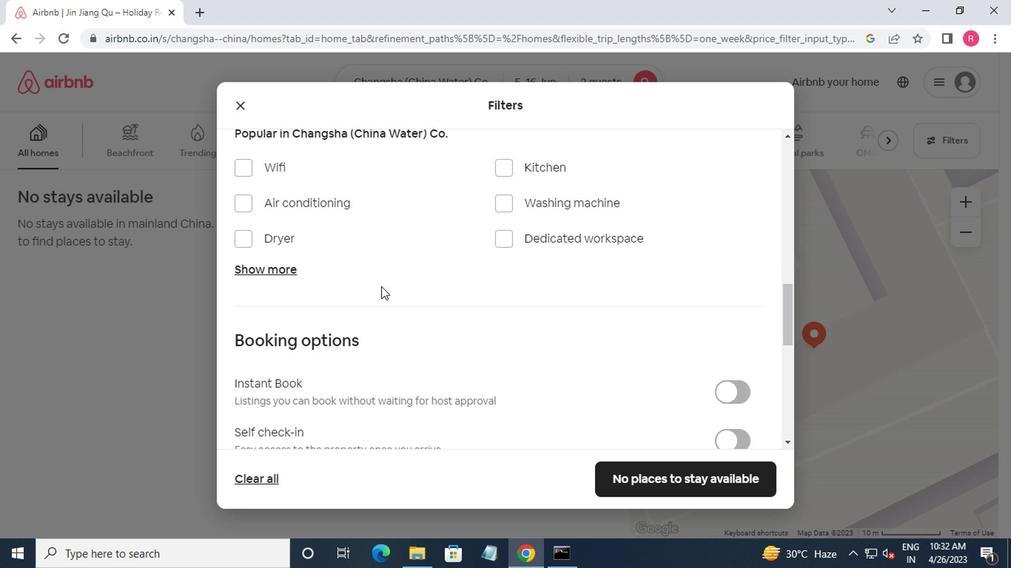 
Action: Mouse moved to (494, 319)
Screenshot: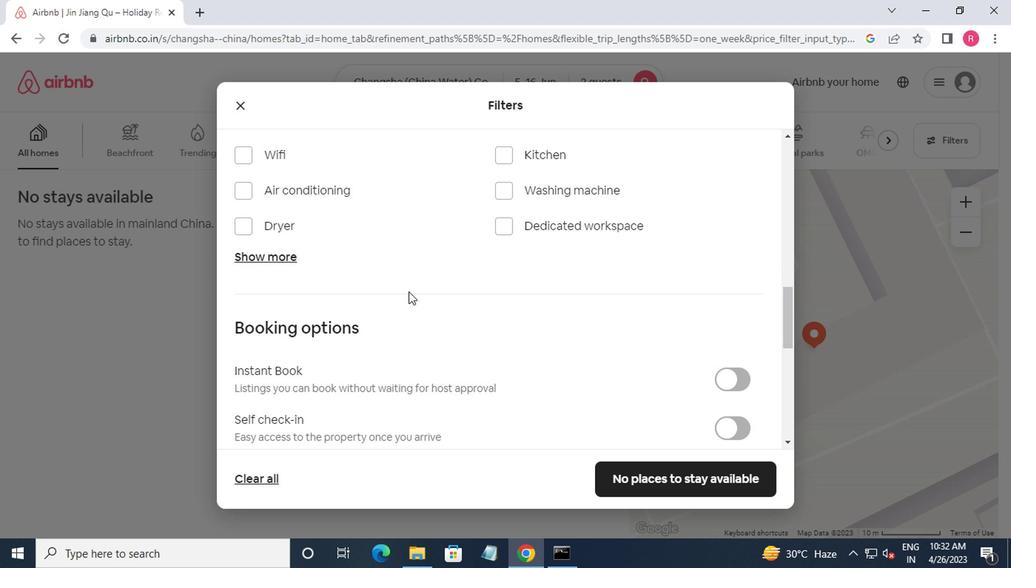 
Action: Mouse scrolled (494, 318) with delta (0, 0)
Screenshot: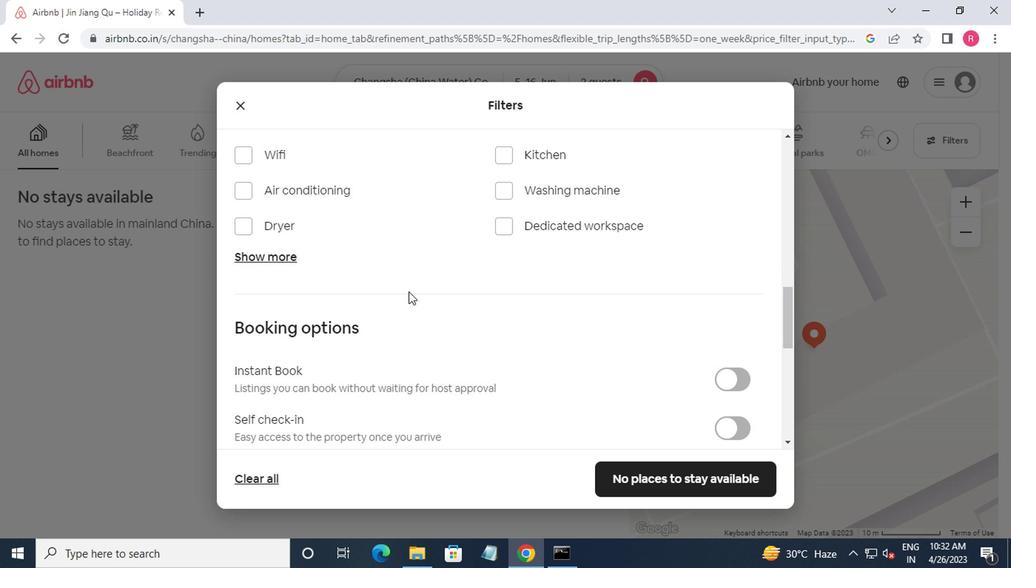 
Action: Mouse moved to (725, 223)
Screenshot: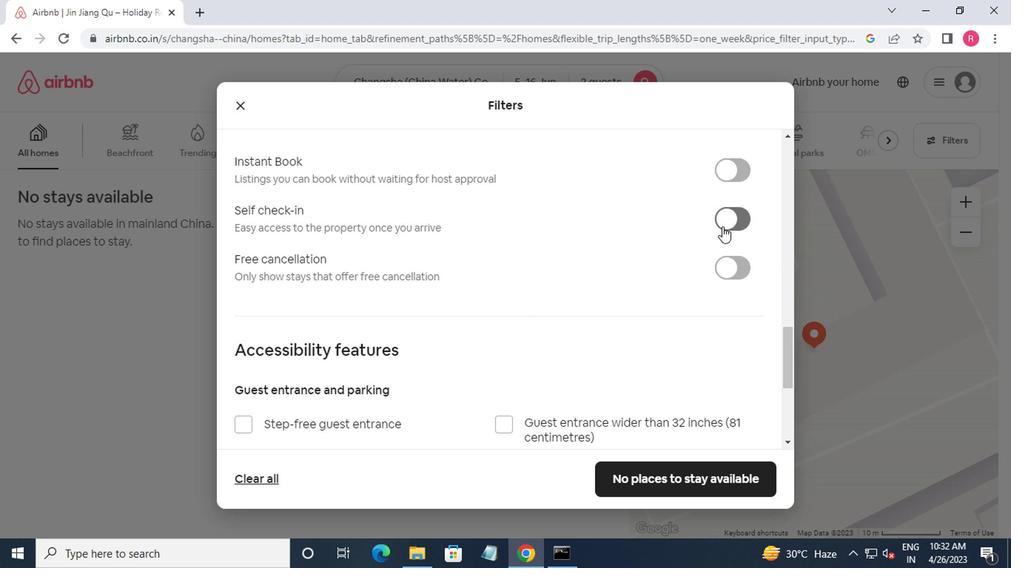 
Action: Mouse pressed left at (725, 223)
Screenshot: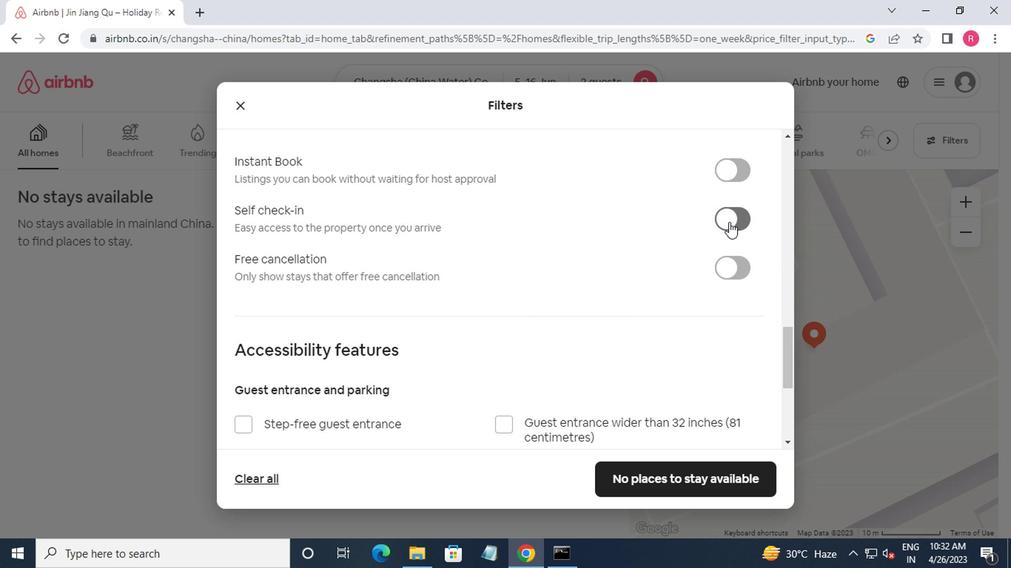 
Action: Mouse moved to (663, 290)
Screenshot: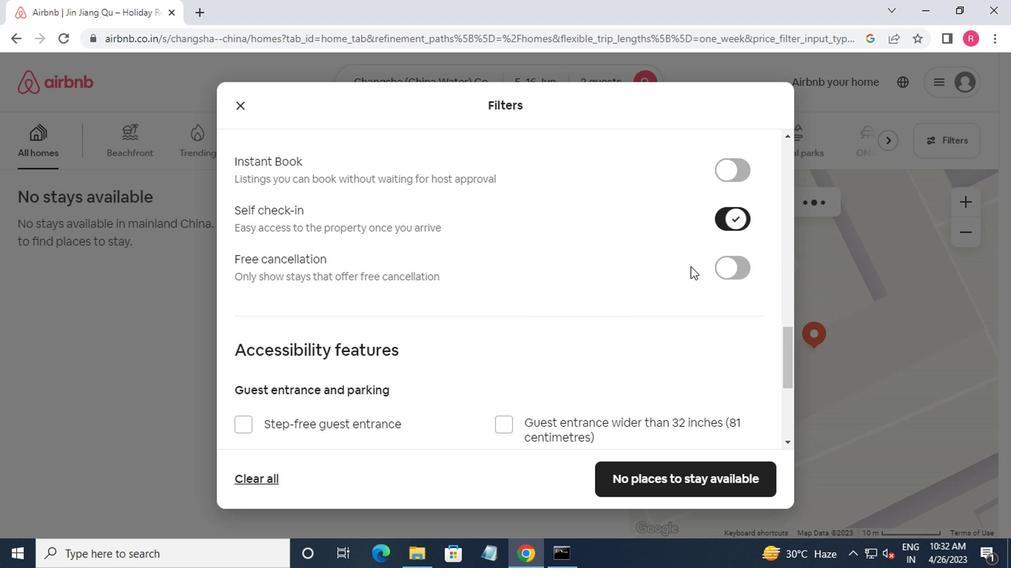 
Action: Mouse scrolled (663, 289) with delta (0, 0)
Screenshot: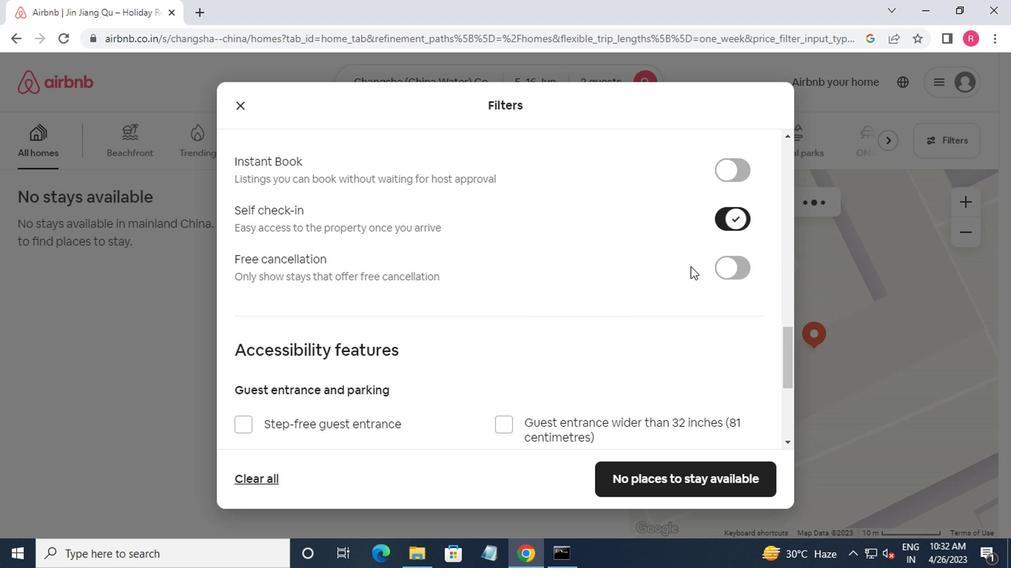 
Action: Mouse moved to (661, 293)
Screenshot: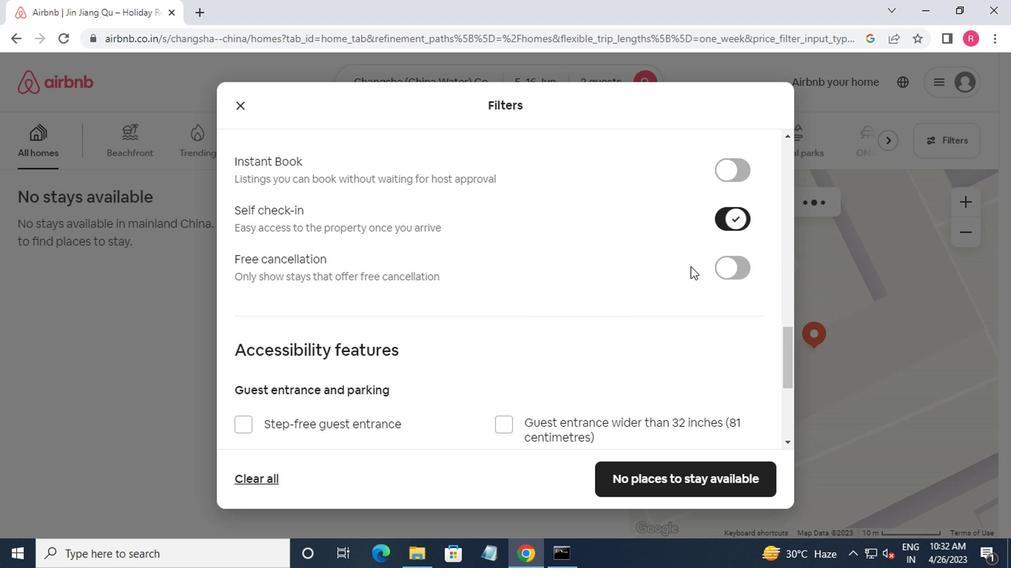 
Action: Mouse scrolled (661, 293) with delta (0, 0)
Screenshot: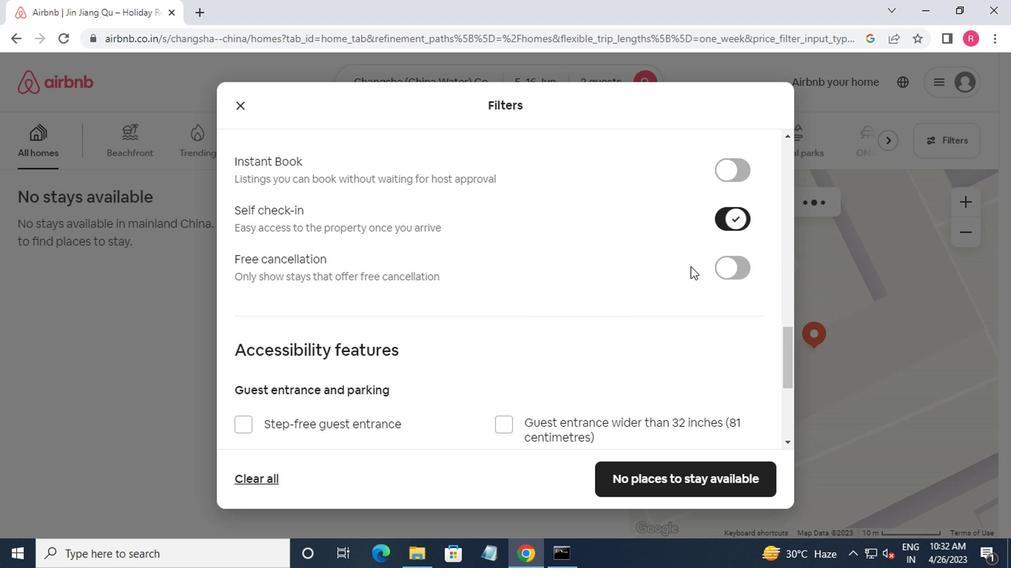 
Action: Mouse moved to (660, 295)
Screenshot: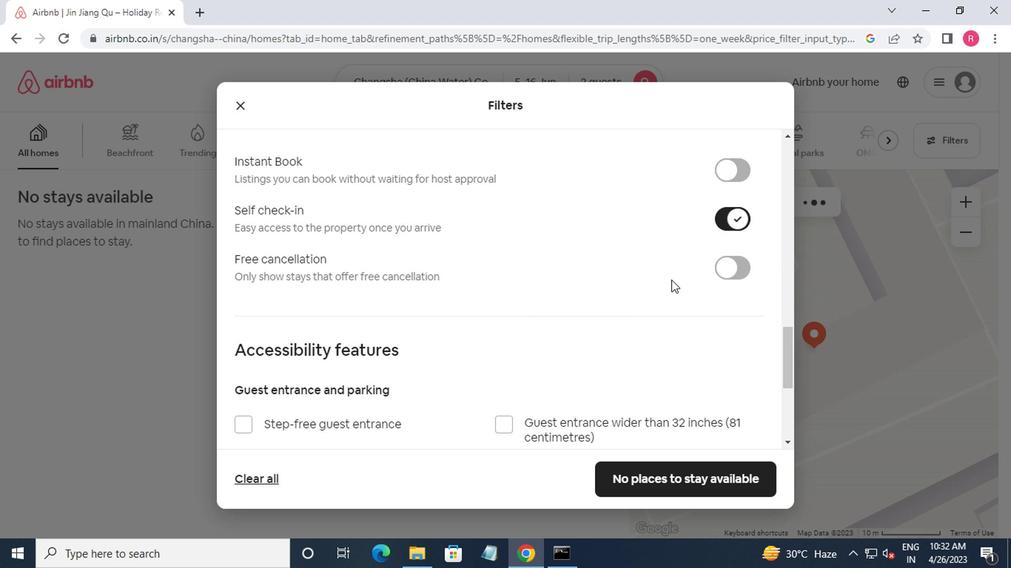 
Action: Mouse scrolled (660, 294) with delta (0, 0)
Screenshot: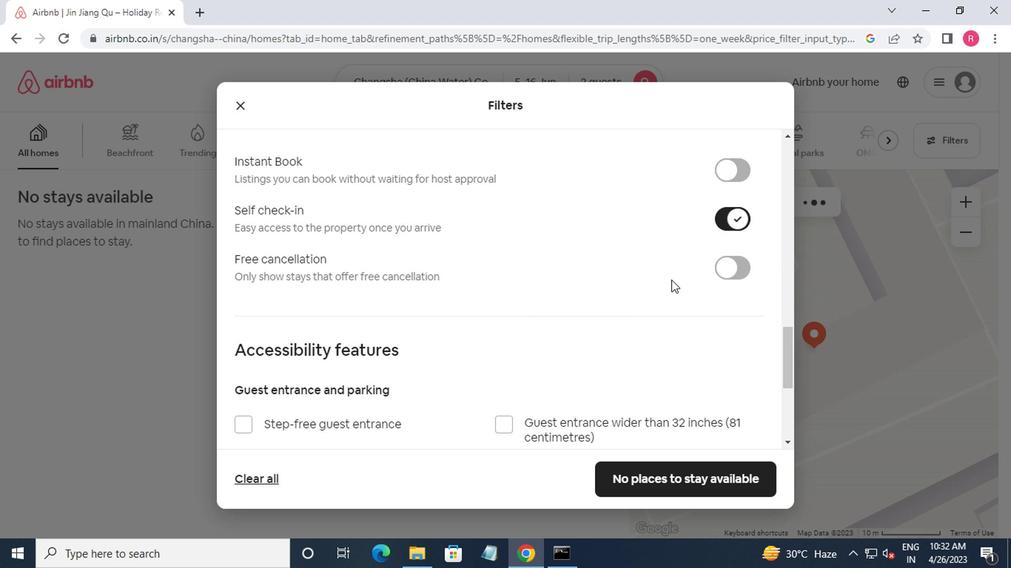 
Action: Mouse moved to (659, 297)
Screenshot: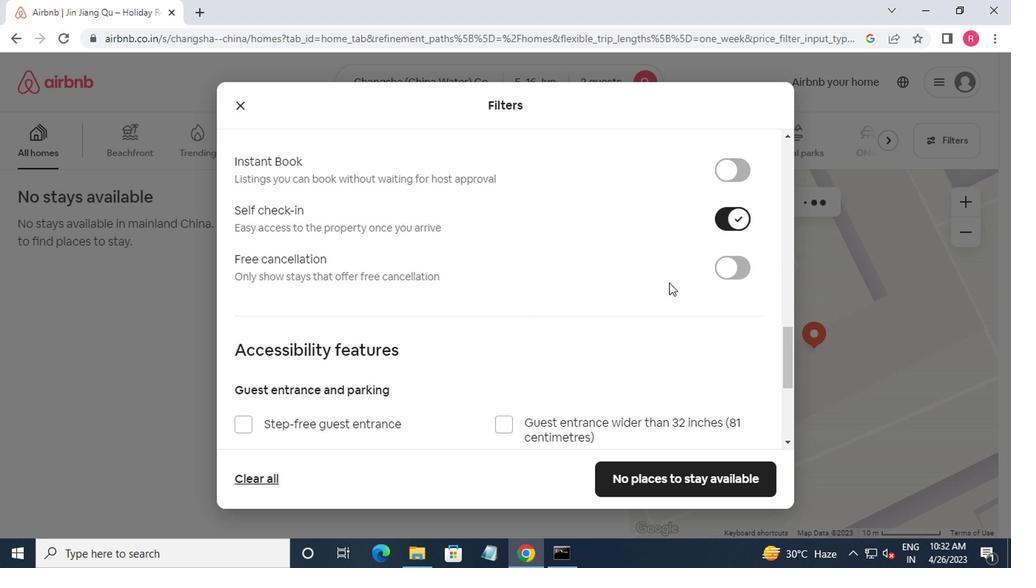 
Action: Mouse scrolled (659, 297) with delta (0, 0)
Screenshot: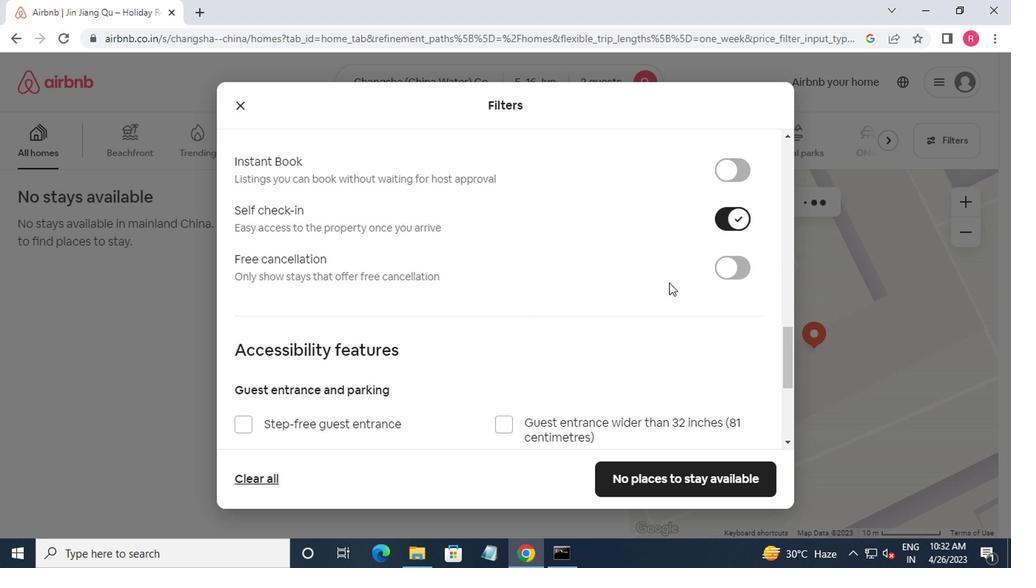 
Action: Mouse moved to (659, 299)
Screenshot: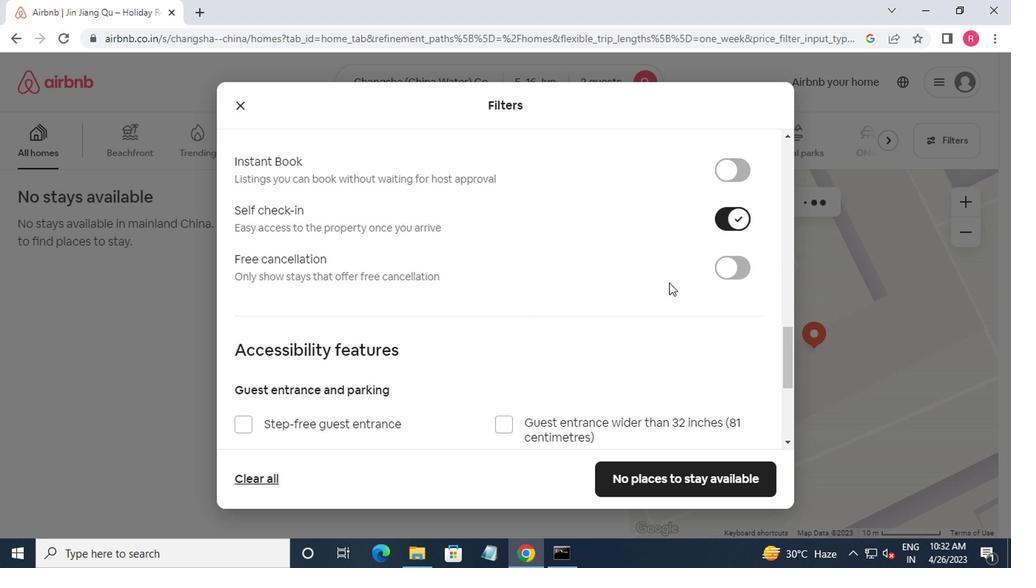 
Action: Mouse scrolled (659, 299) with delta (0, 0)
Screenshot: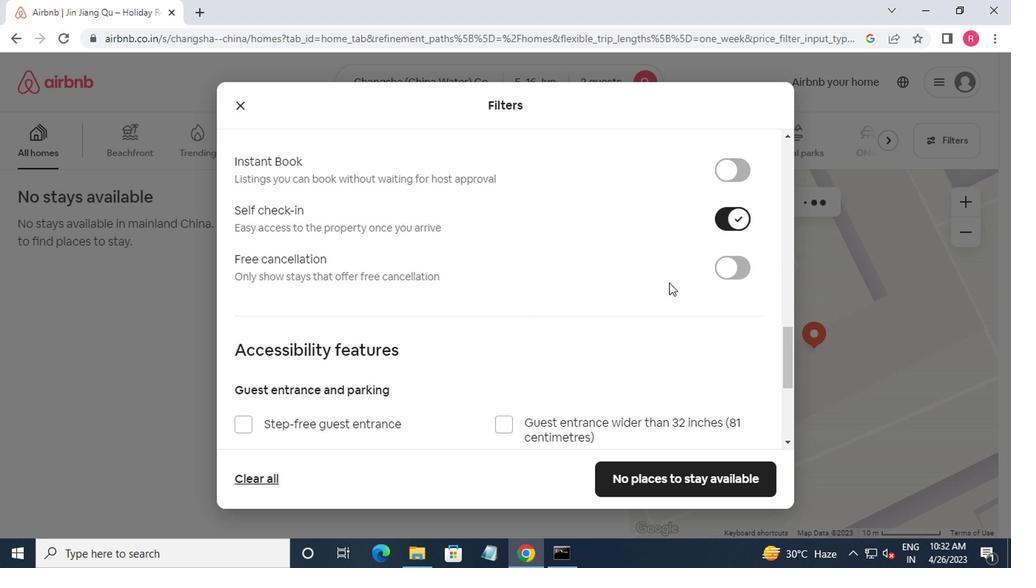 
Action: Mouse moved to (651, 474)
Screenshot: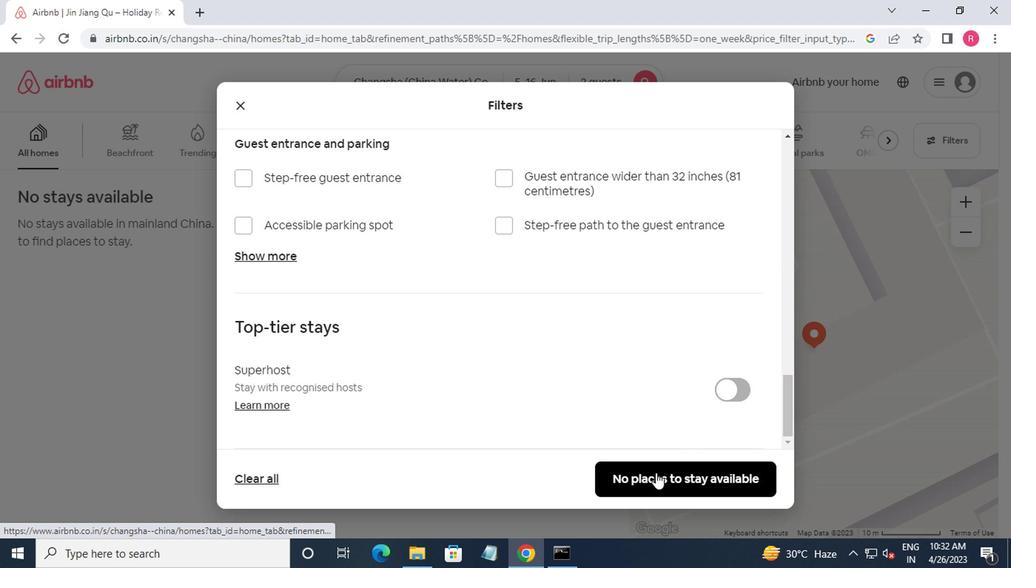 
Action: Mouse pressed left at (651, 474)
Screenshot: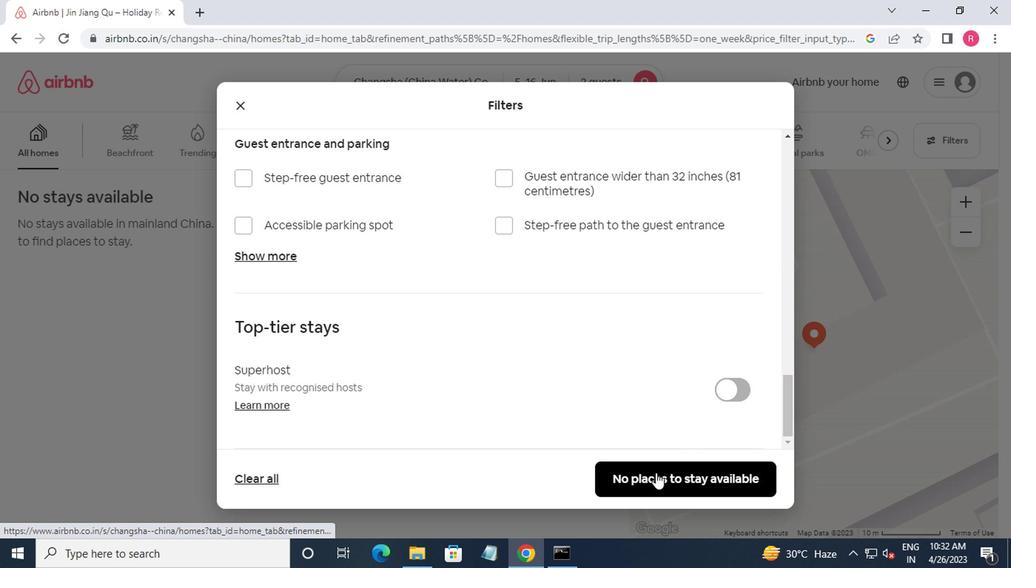 
Action: Mouse moved to (656, 470)
Screenshot: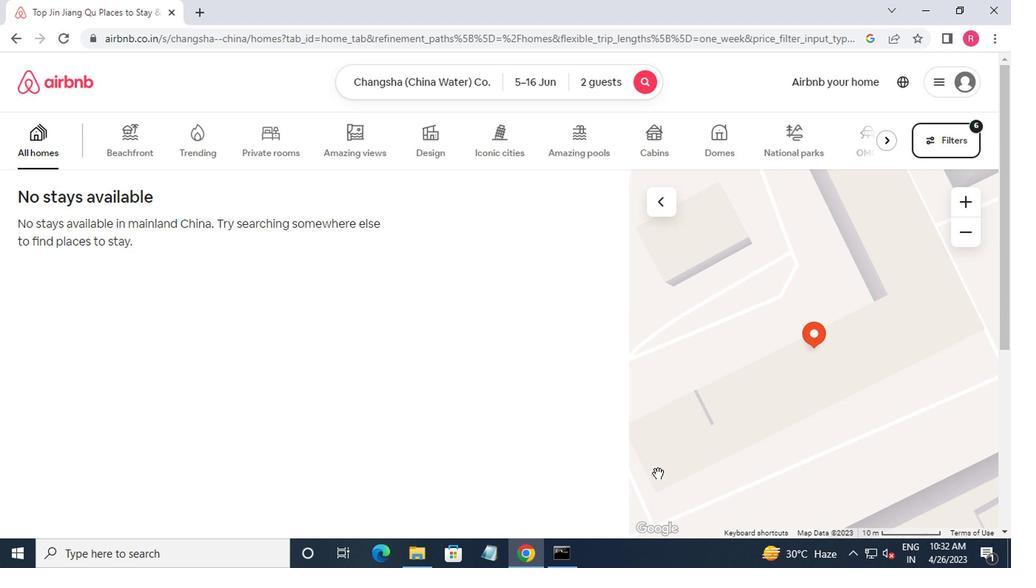 
